 Task: Look for space in Igbo-Ora, Nigeria from 4th June, 2023 to 8th June, 2023 for 2 adults in price range Rs.8000 to Rs.16000. Place can be private room with 1 bedroom having 1 bed and 1 bathroom. Property type can be house, flat, guest house, hotel. Booking option can be shelf check-in. Required host language is English.
Action: Mouse moved to (431, 108)
Screenshot: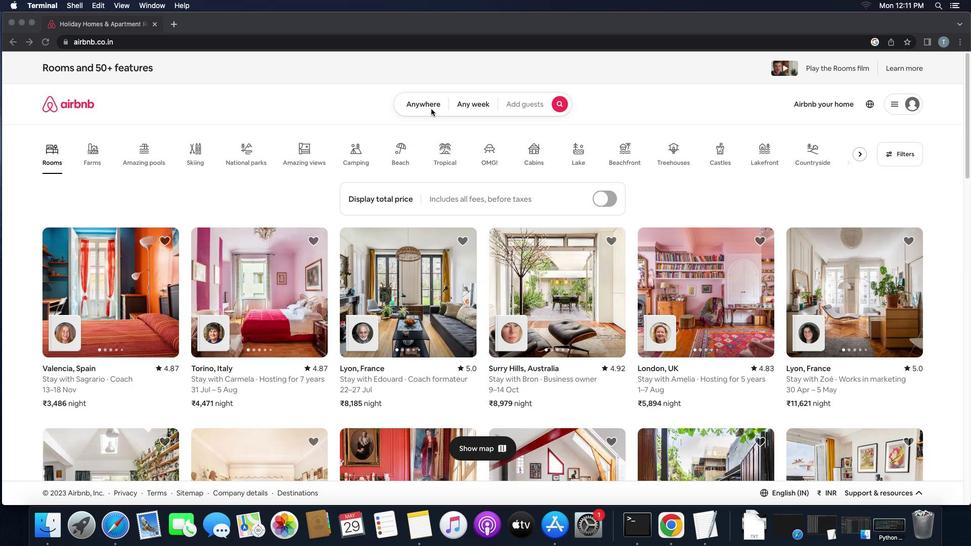 
Action: Mouse pressed left at (431, 108)
Screenshot: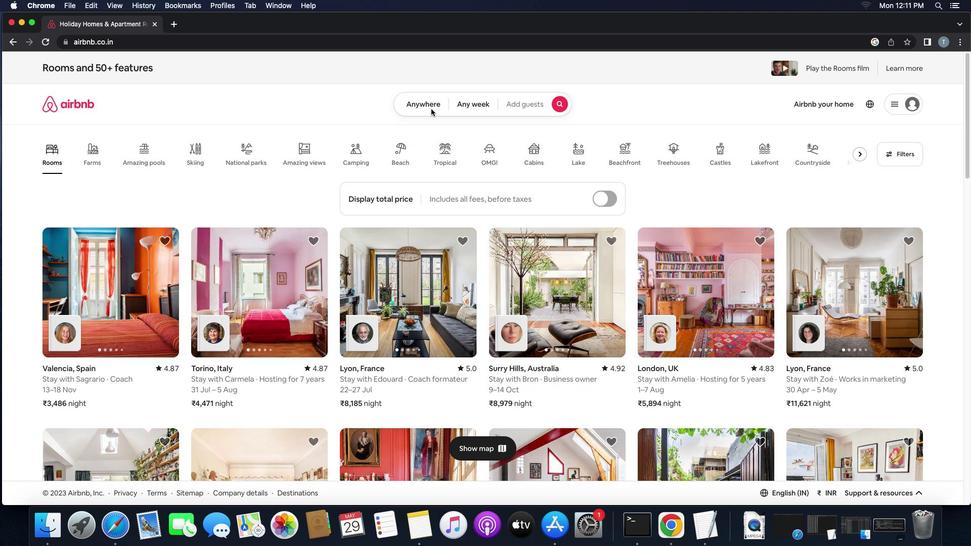 
Action: Mouse pressed left at (431, 108)
Screenshot: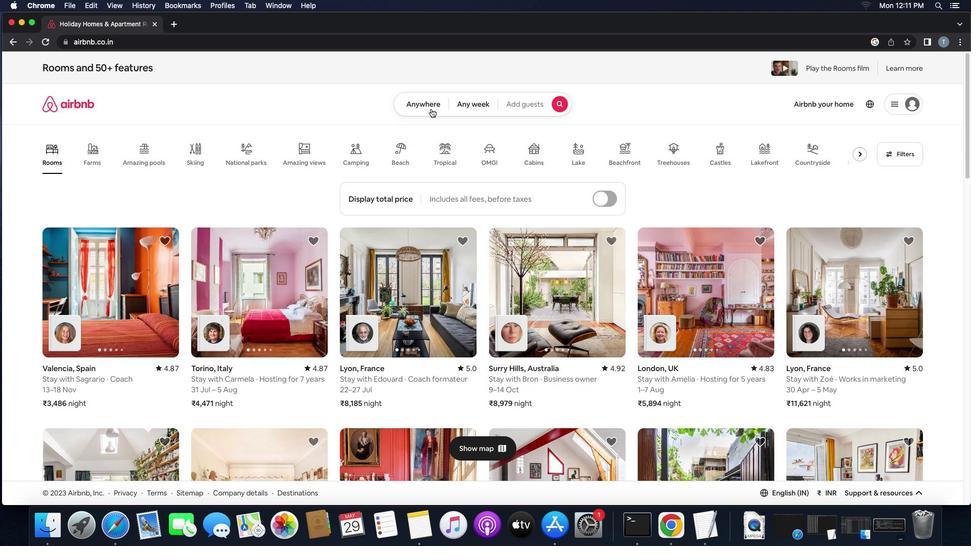 
Action: Mouse moved to (367, 146)
Screenshot: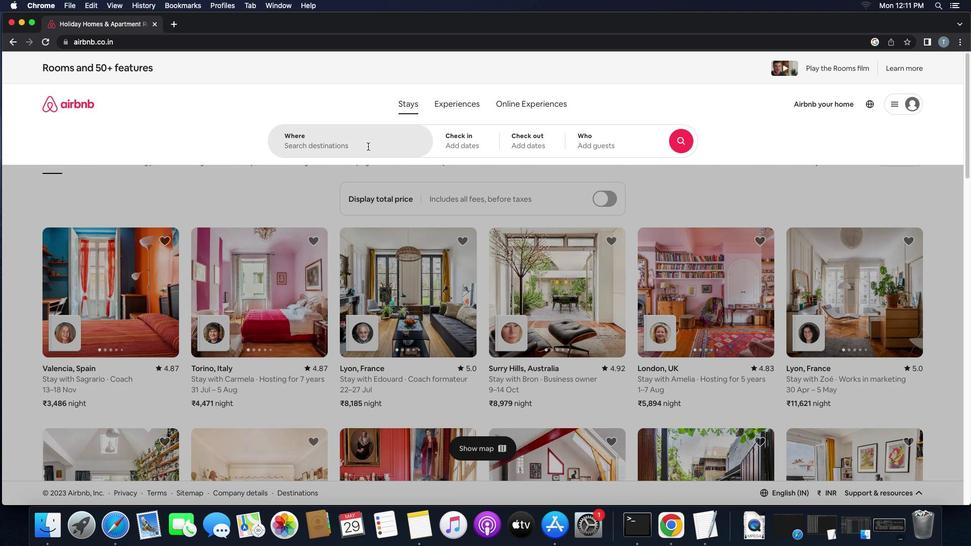 
Action: Mouse pressed left at (367, 146)
Screenshot: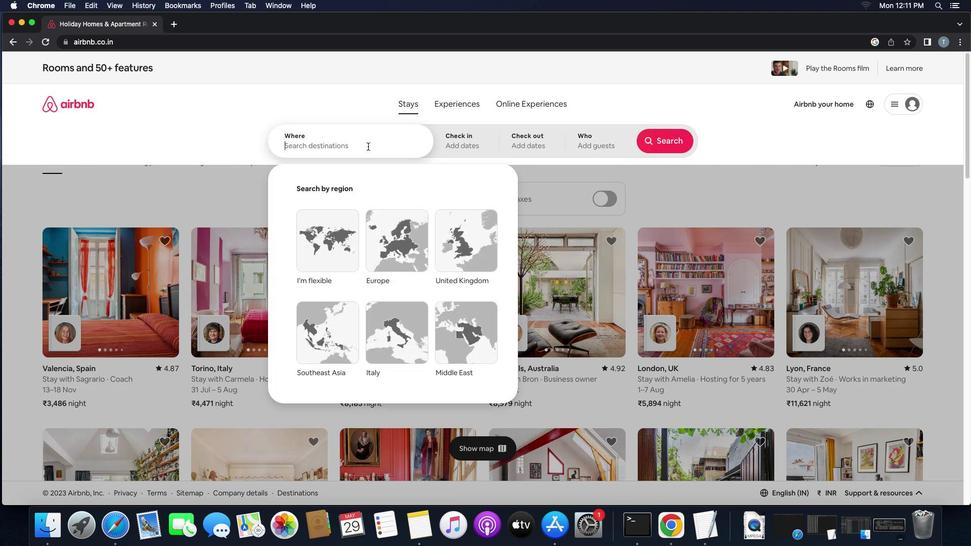 
Action: Key pressed 'i''g''b''o''-''o''r''a'
Screenshot: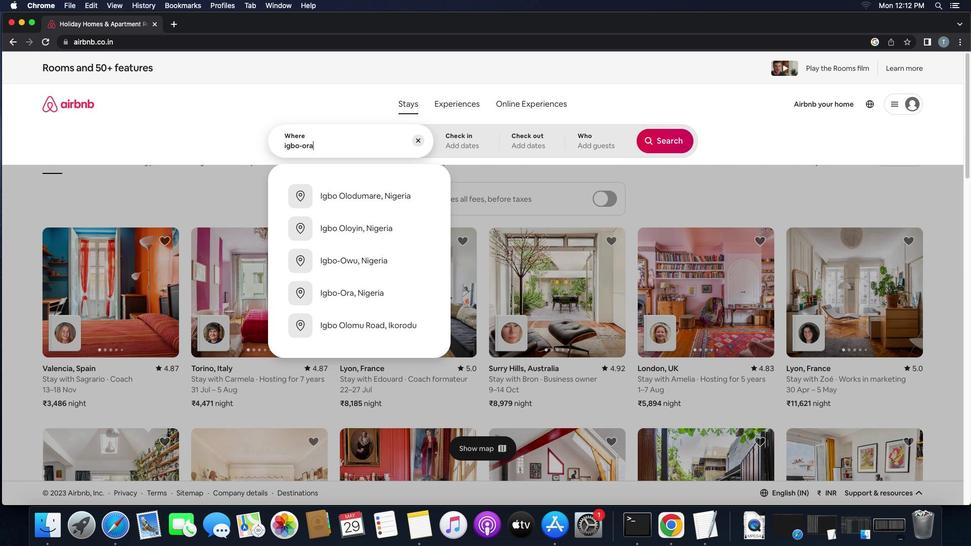
Action: Mouse moved to (335, 190)
Screenshot: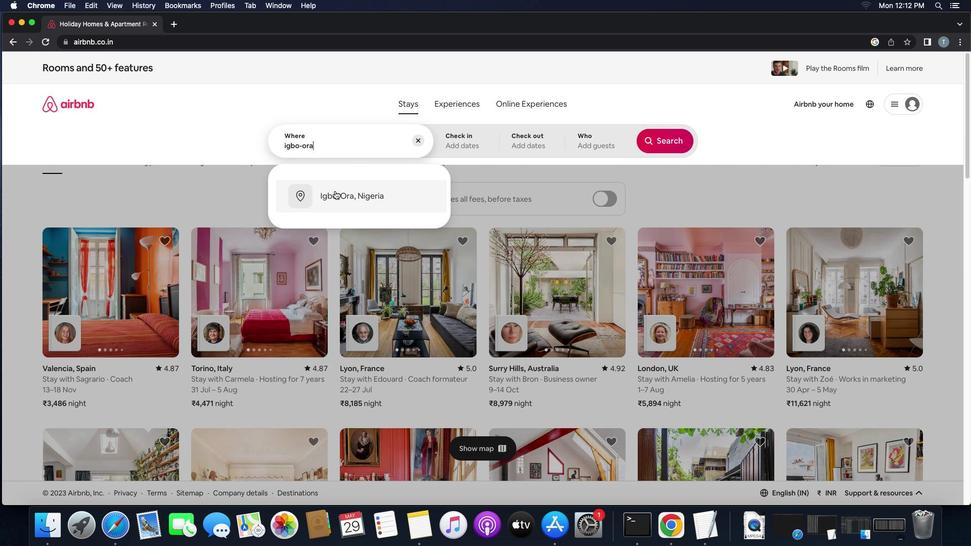 
Action: Mouse pressed left at (335, 190)
Screenshot: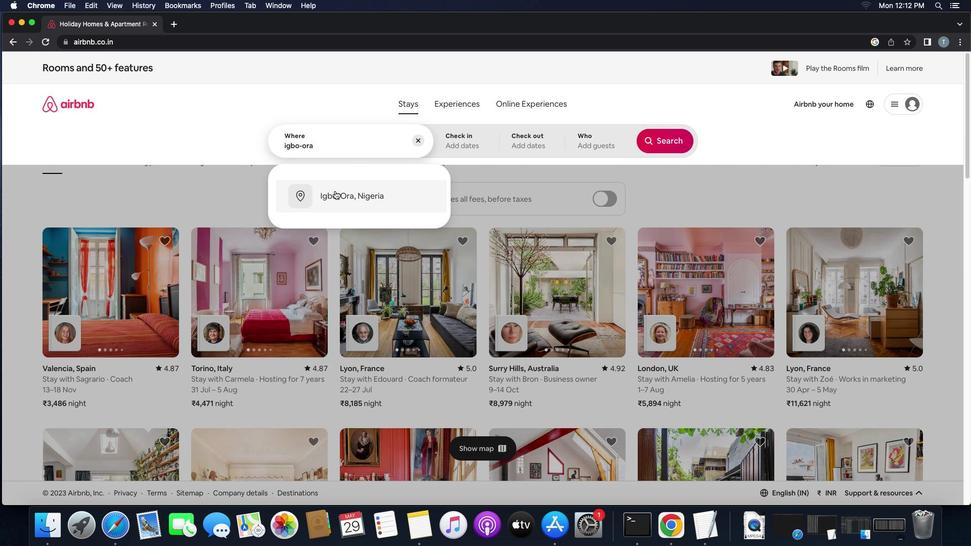 
Action: Mouse moved to (663, 223)
Screenshot: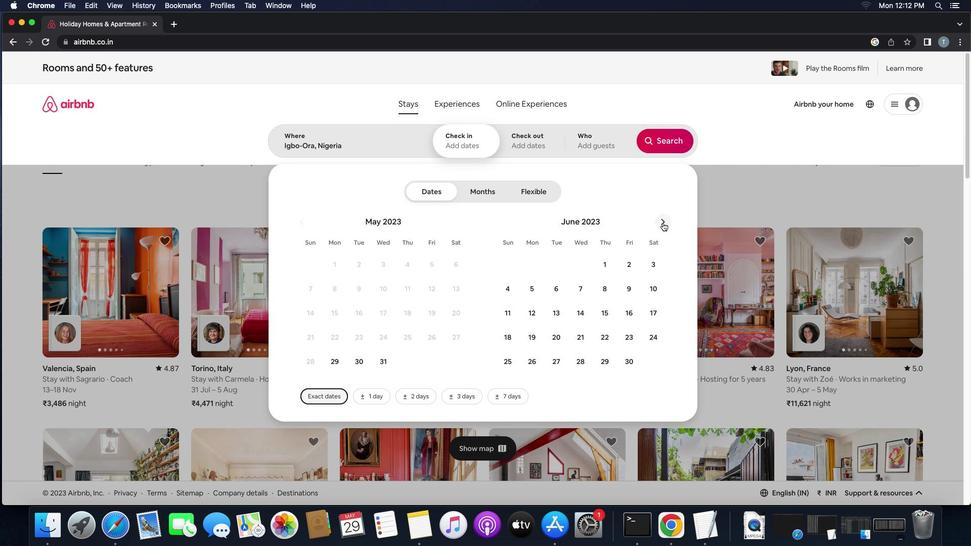 
Action: Mouse pressed left at (663, 223)
Screenshot: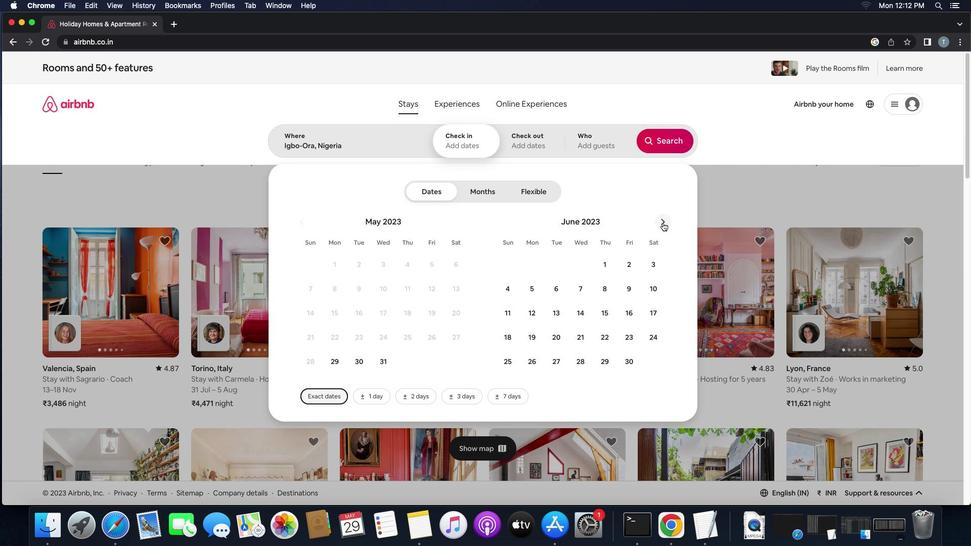 
Action: Mouse moved to (312, 287)
Screenshot: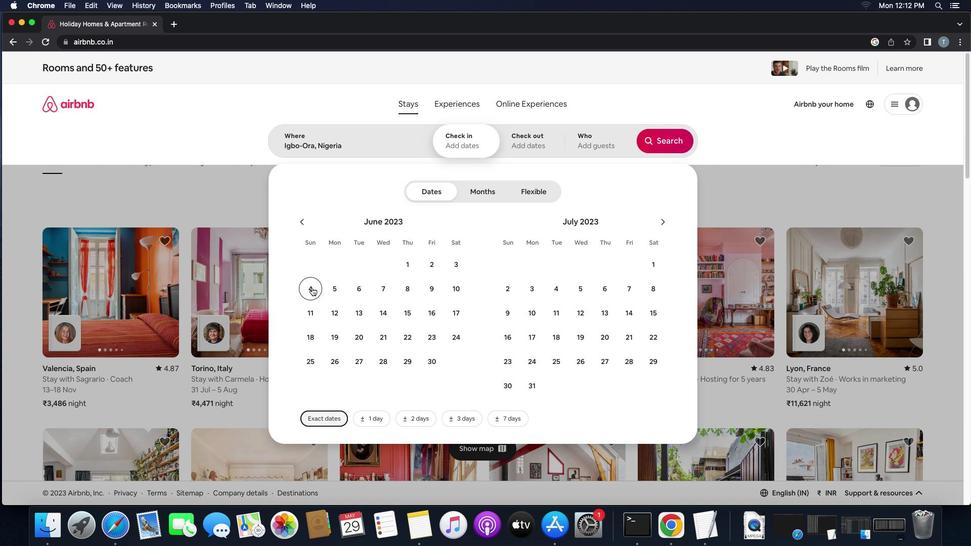 
Action: Mouse pressed left at (312, 287)
Screenshot: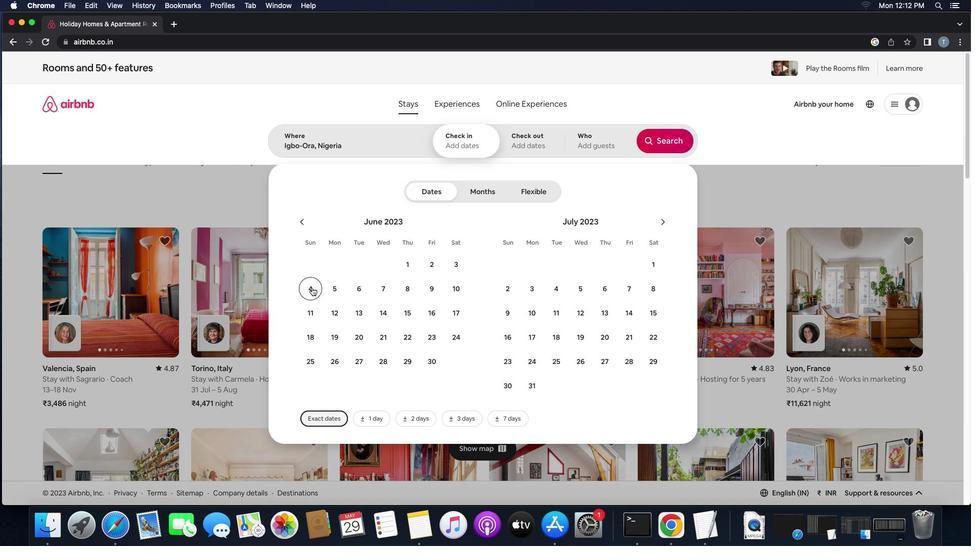 
Action: Mouse moved to (414, 286)
Screenshot: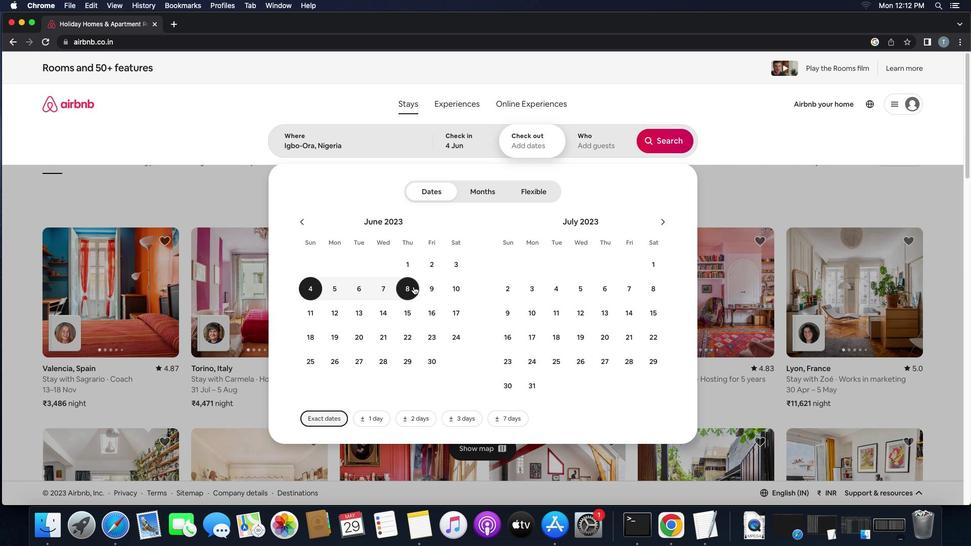 
Action: Mouse pressed left at (414, 286)
Screenshot: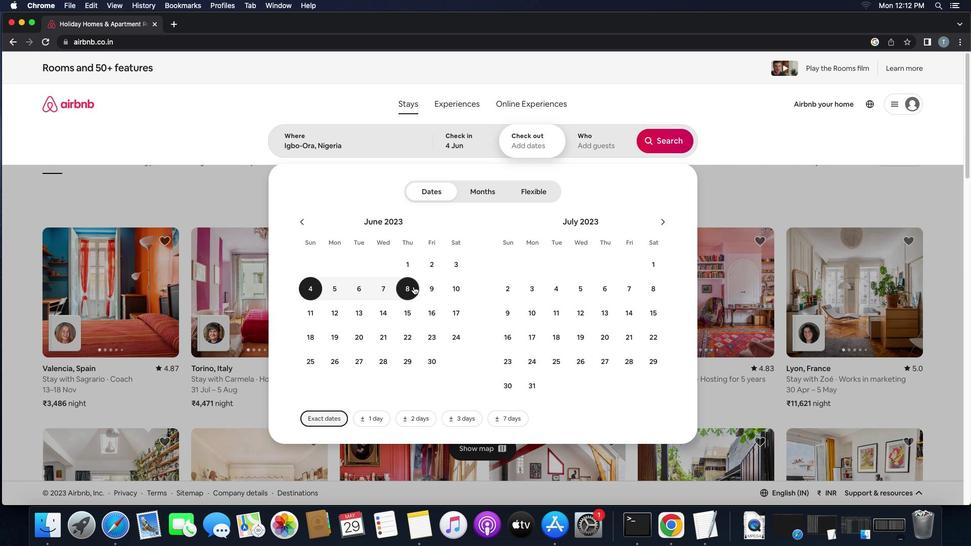 
Action: Mouse moved to (579, 150)
Screenshot: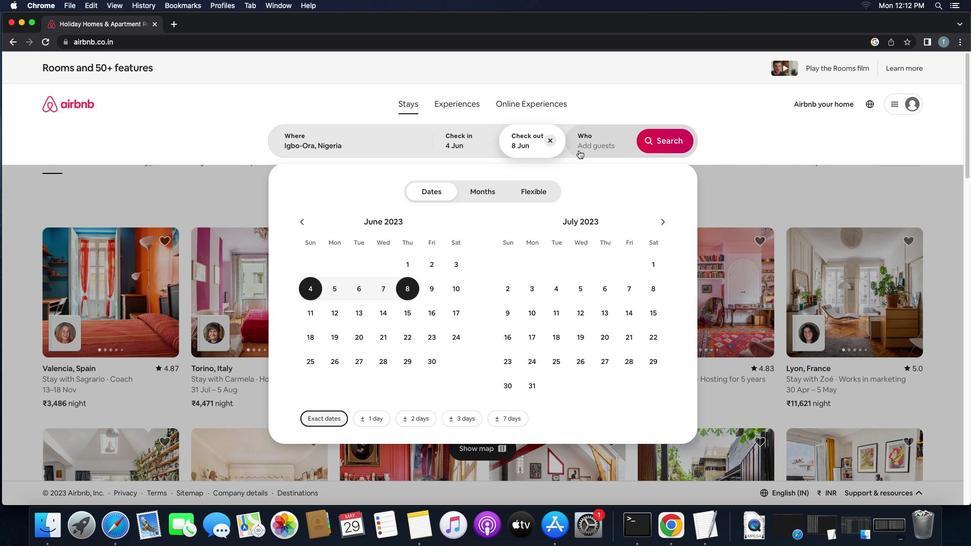 
Action: Mouse pressed left at (579, 150)
Screenshot: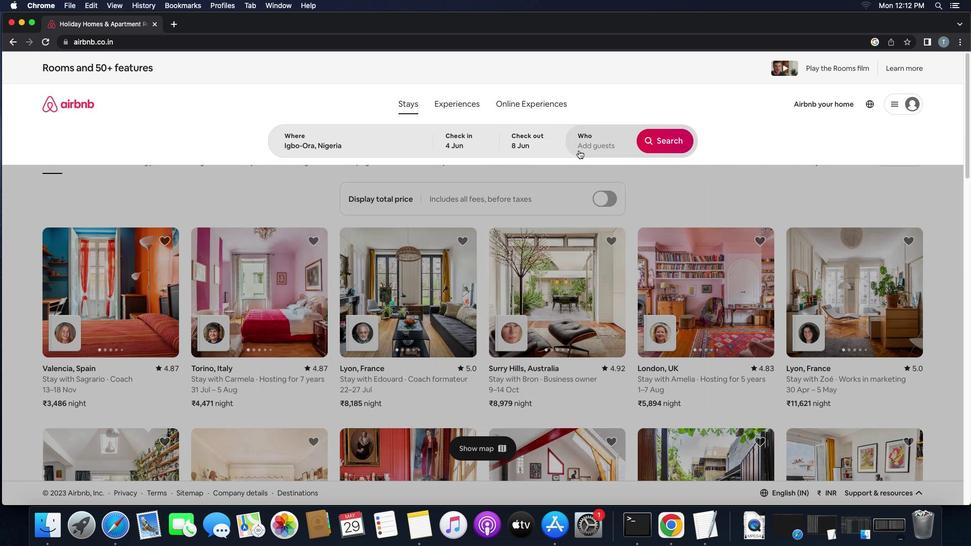 
Action: Mouse moved to (671, 192)
Screenshot: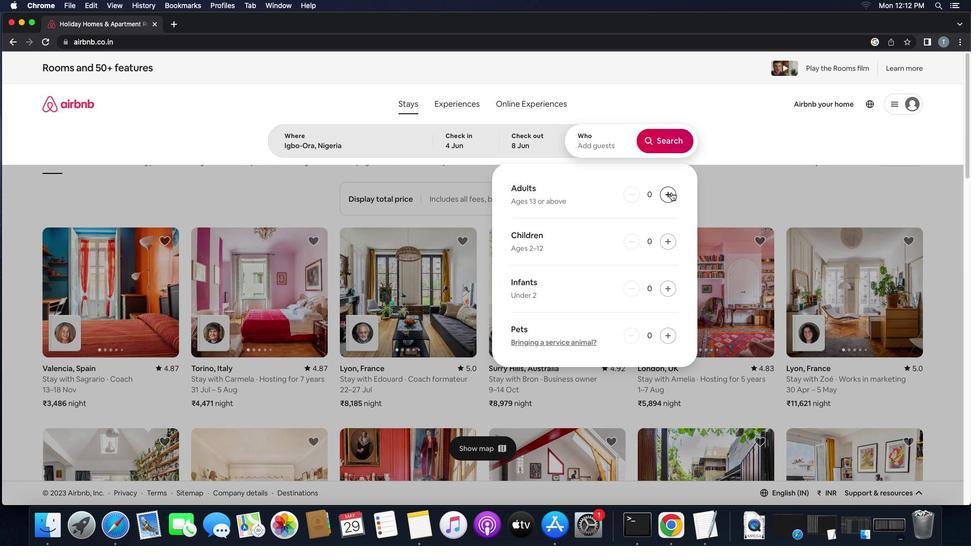 
Action: Mouse pressed left at (671, 192)
Screenshot: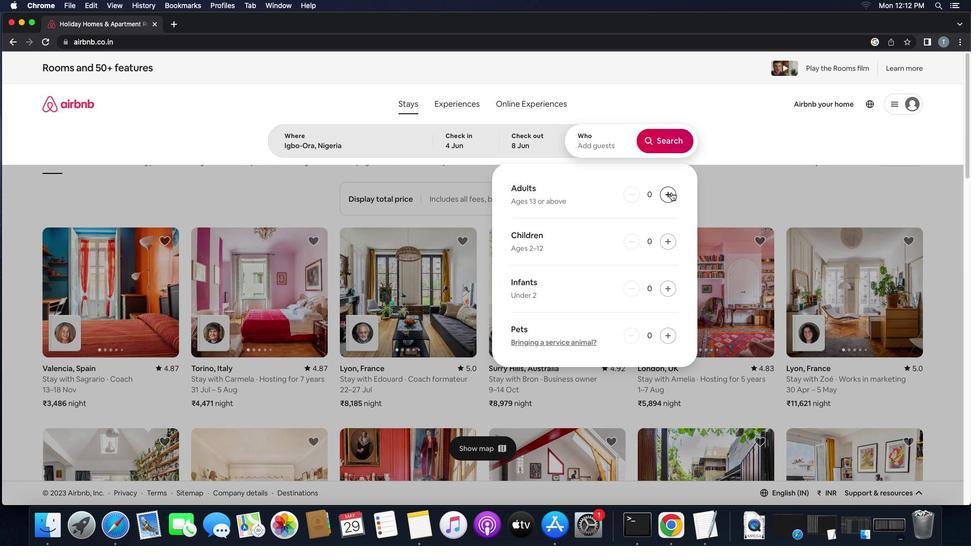 
Action: Mouse pressed left at (671, 192)
Screenshot: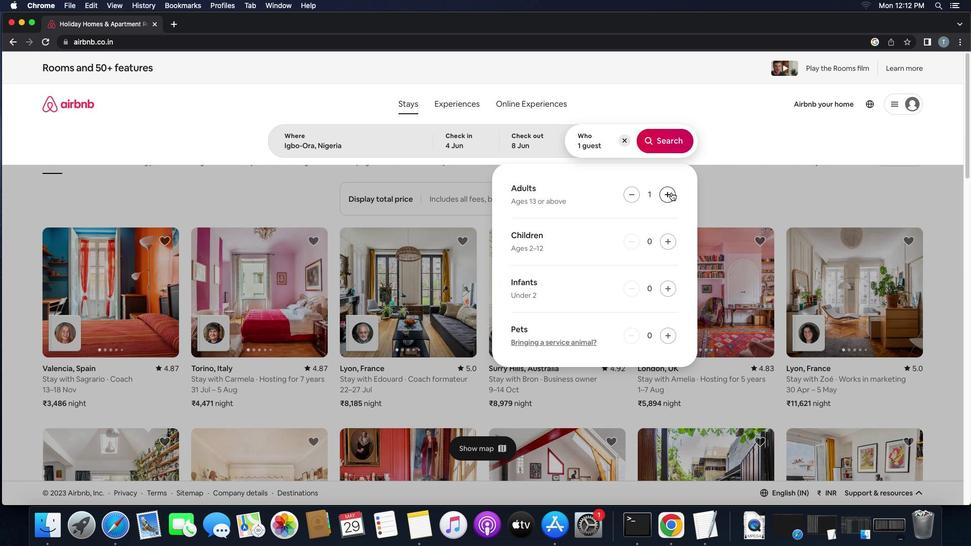 
Action: Mouse moved to (678, 141)
Screenshot: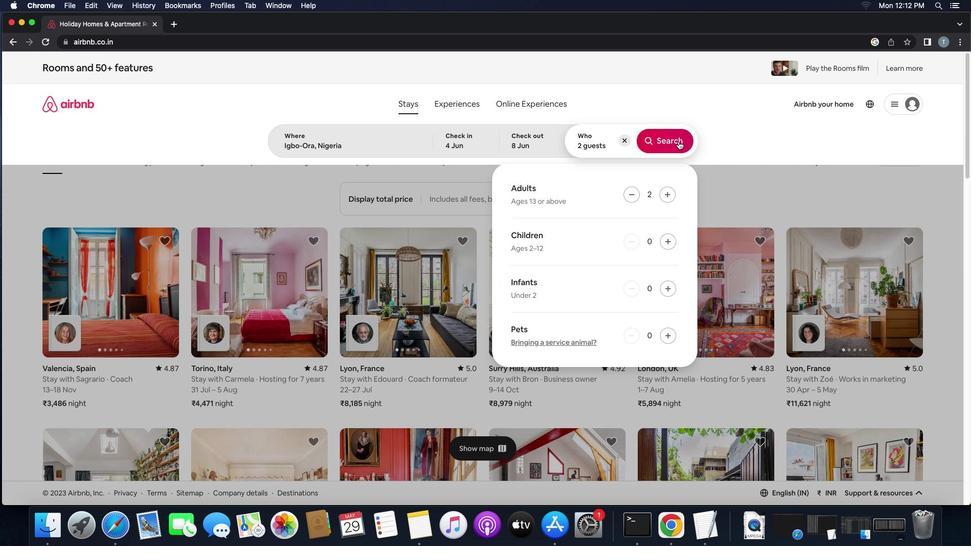
Action: Mouse pressed left at (678, 141)
Screenshot: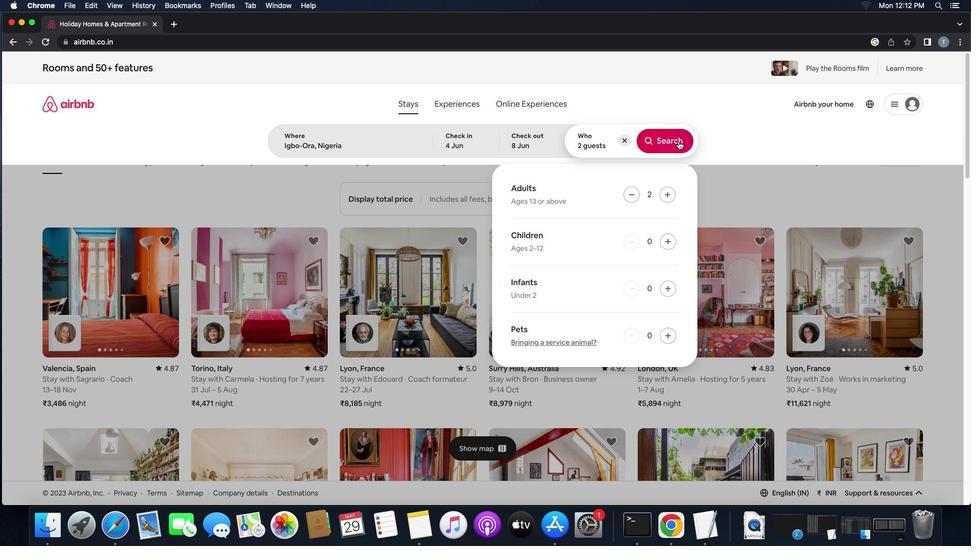 
Action: Mouse moved to (934, 112)
Screenshot: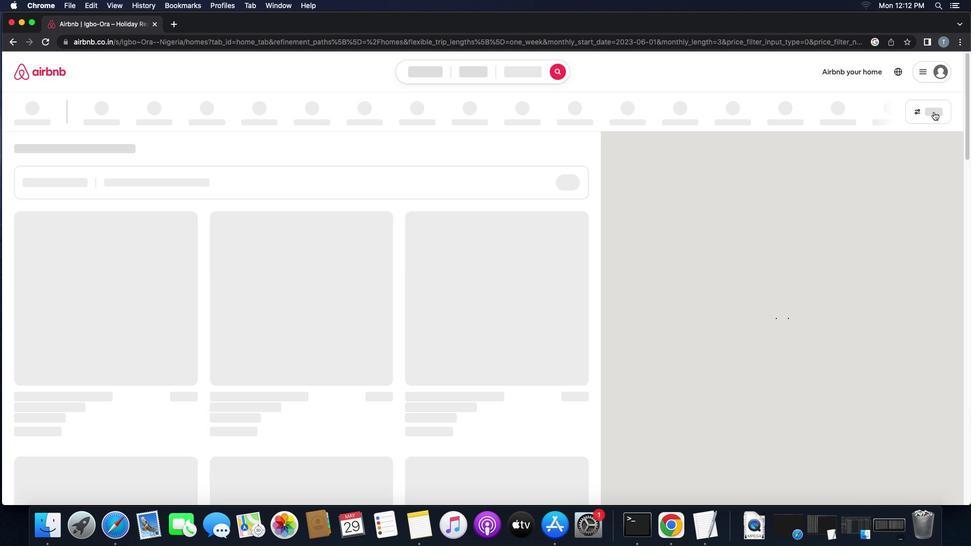 
Action: Mouse pressed left at (934, 112)
Screenshot: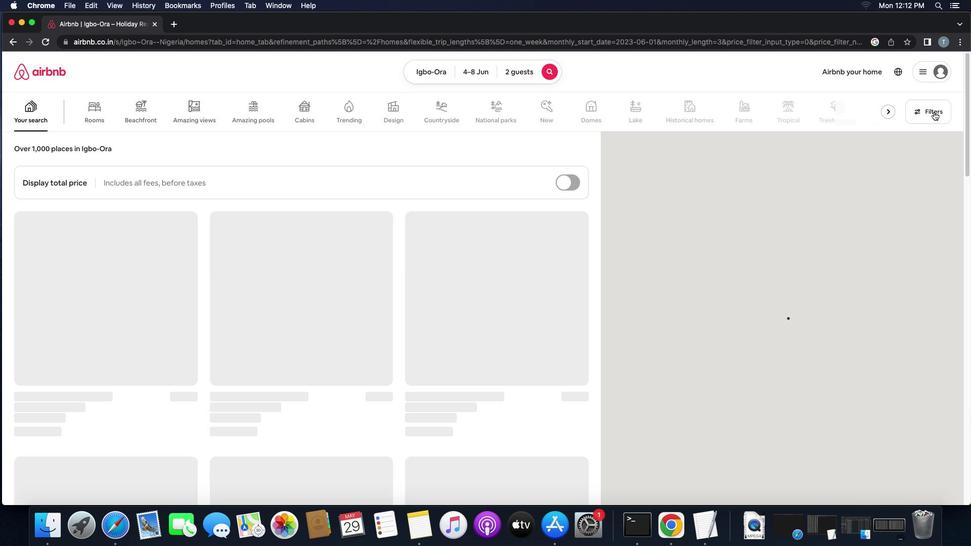 
Action: Mouse moved to (370, 233)
Screenshot: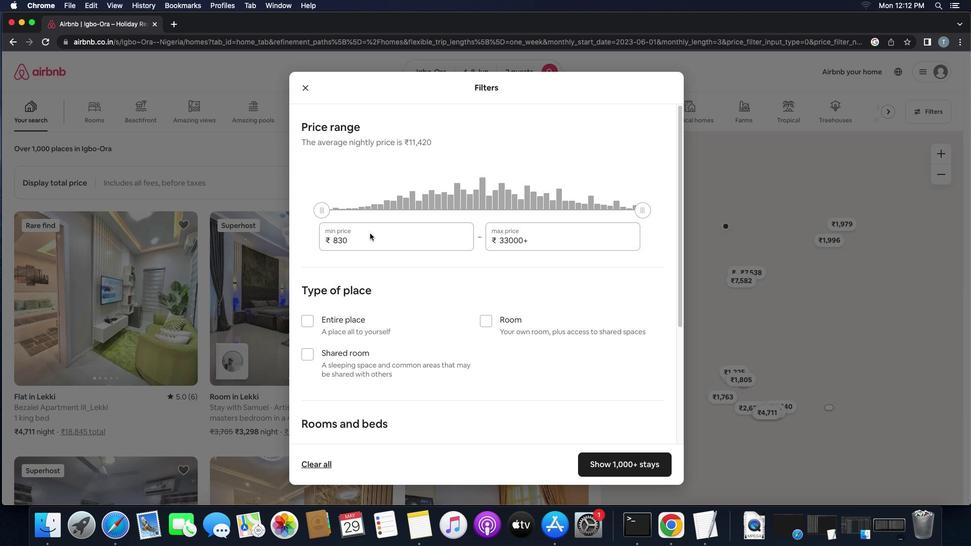 
Action: Mouse pressed left at (370, 233)
Screenshot: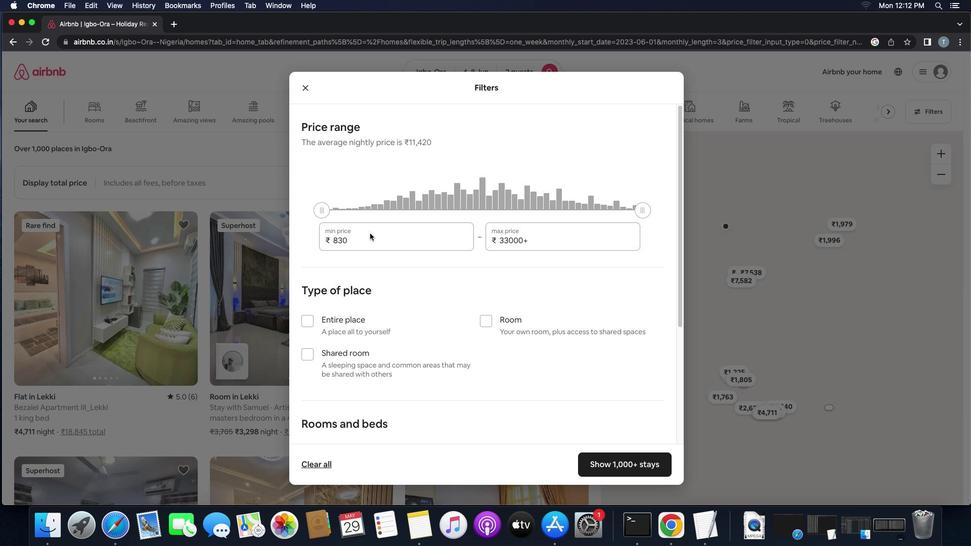 
Action: Mouse pressed left at (370, 233)
Screenshot: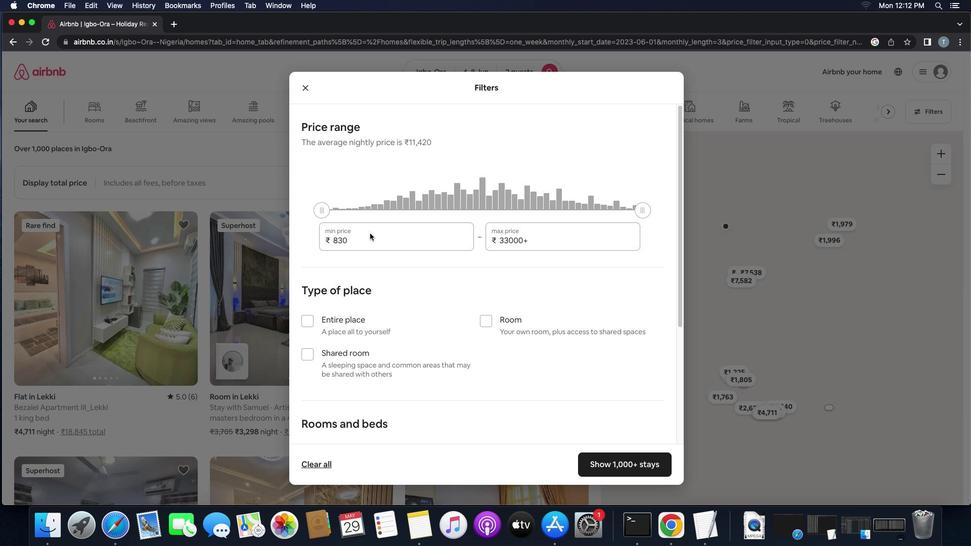 
Action: Mouse moved to (380, 233)
Screenshot: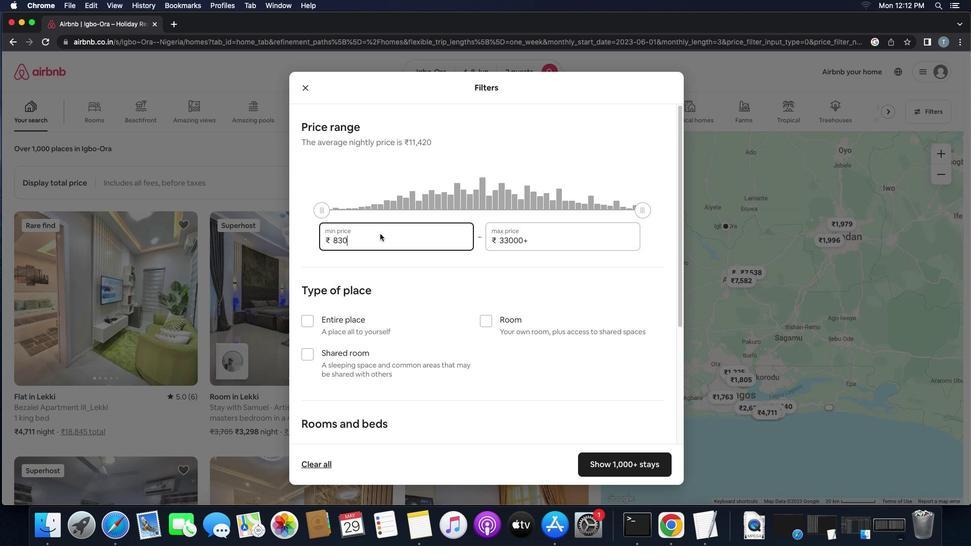 
Action: Key pressed Key.backspaceKey.backspaceKey.backspaceKey.backspace'8''0''0''0'
Screenshot: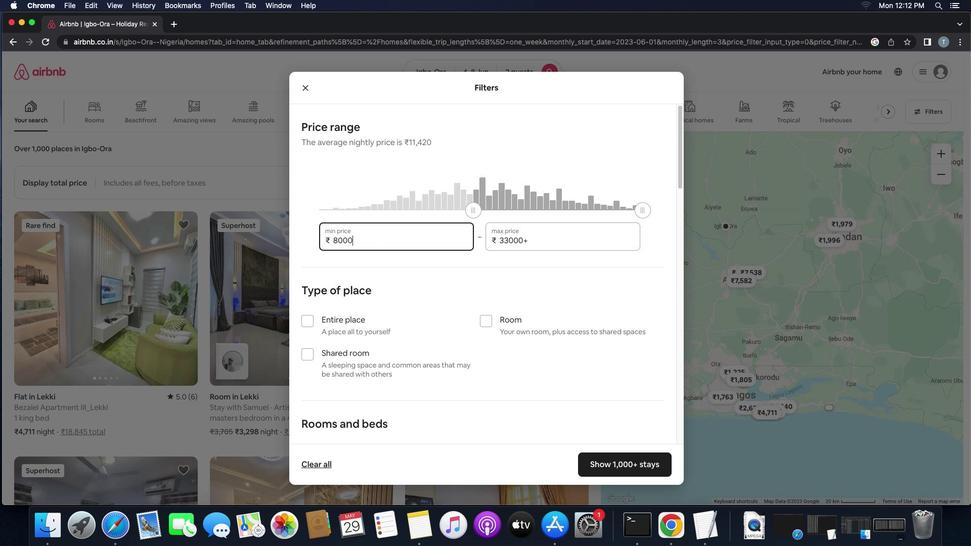 
Action: Mouse moved to (548, 244)
Screenshot: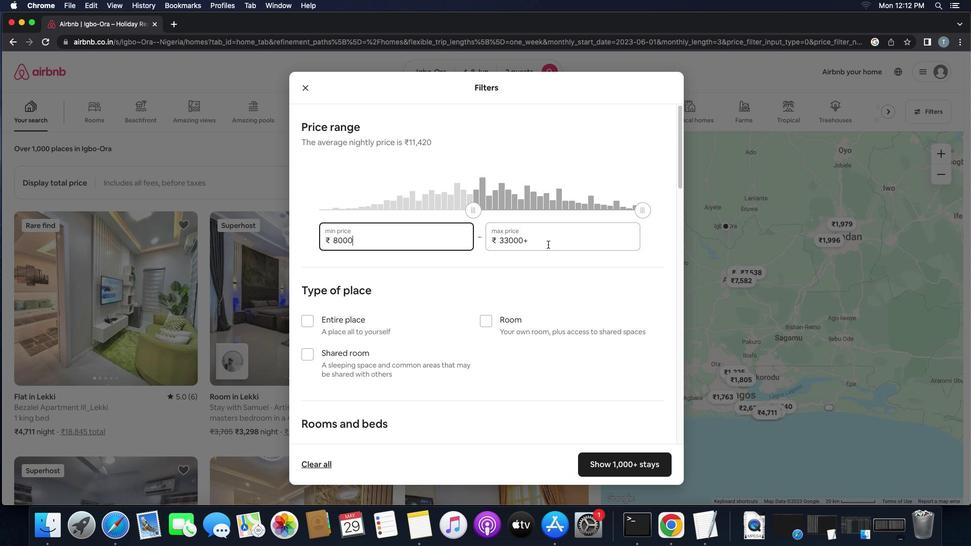 
Action: Mouse pressed left at (548, 244)
Screenshot: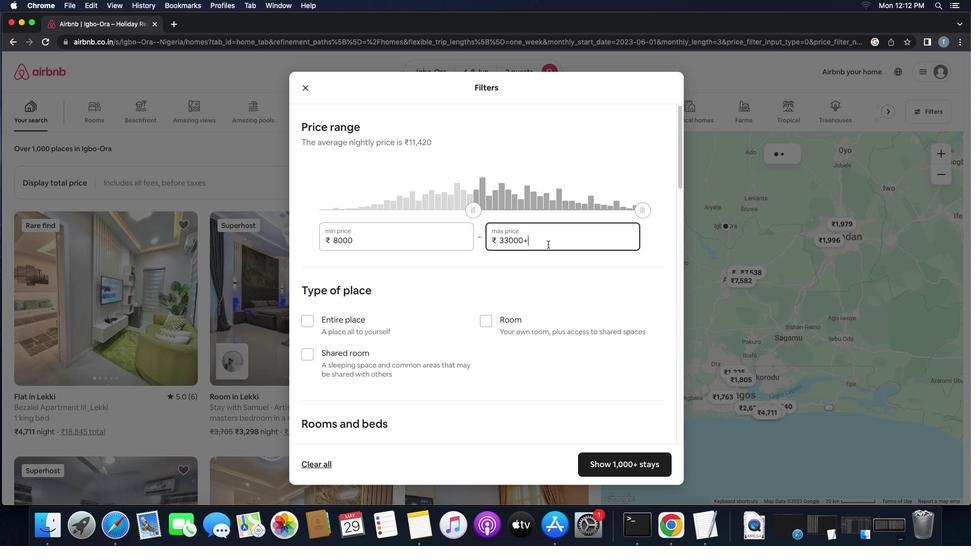 
Action: Key pressed Key.backspaceKey.backspaceKey.backspaceKey.backspaceKey.backspaceKey.backspace'1'
Screenshot: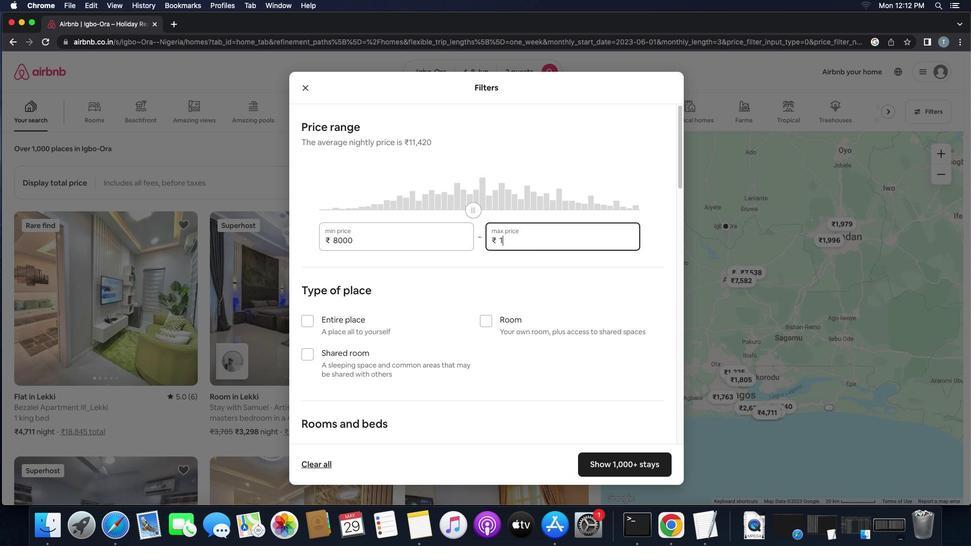 
Action: Mouse moved to (577, 229)
Screenshot: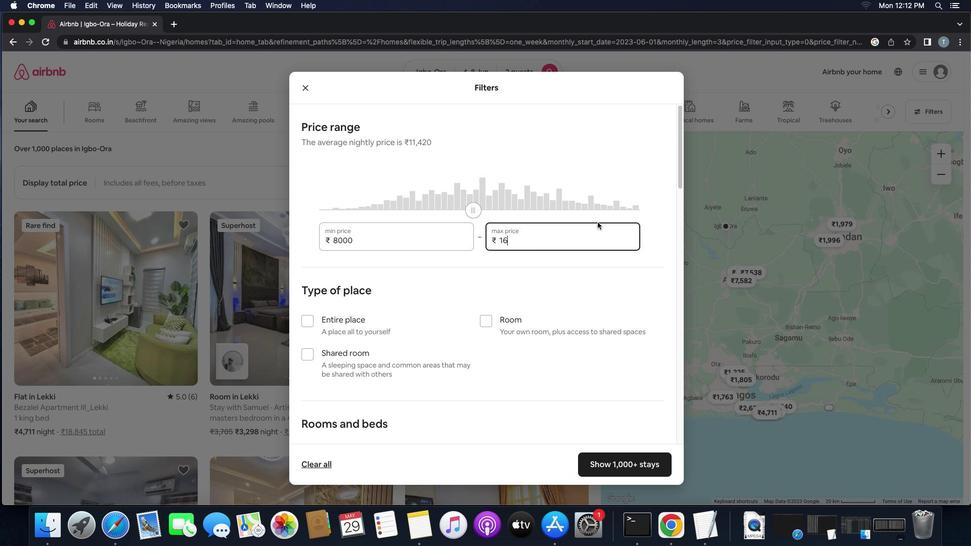 
Action: Key pressed '6'
Screenshot: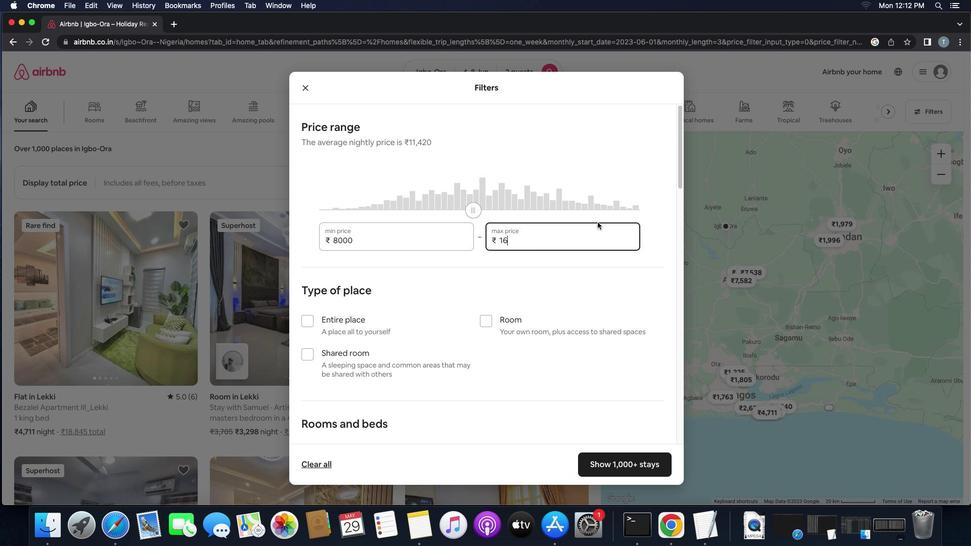 
Action: Mouse moved to (597, 222)
Screenshot: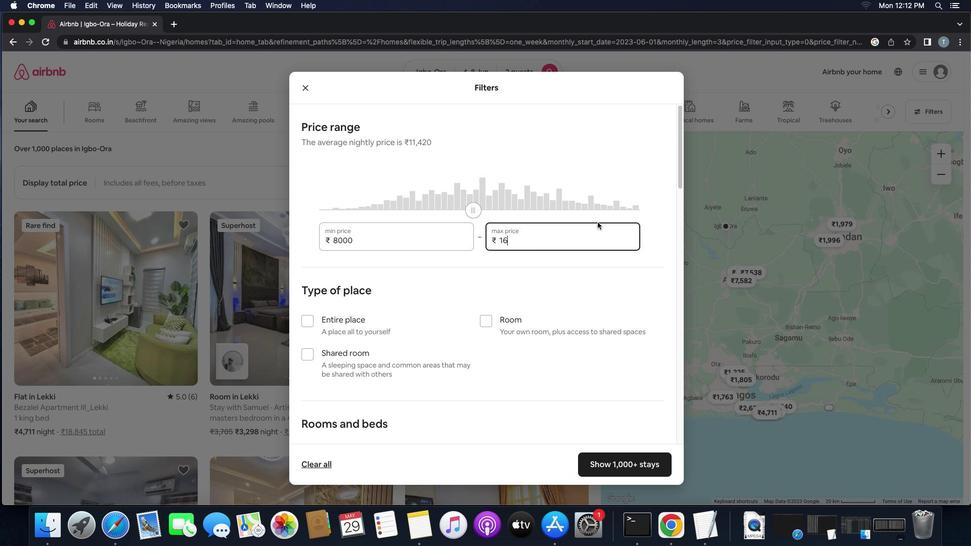 
Action: Key pressed '0''0''0'
Screenshot: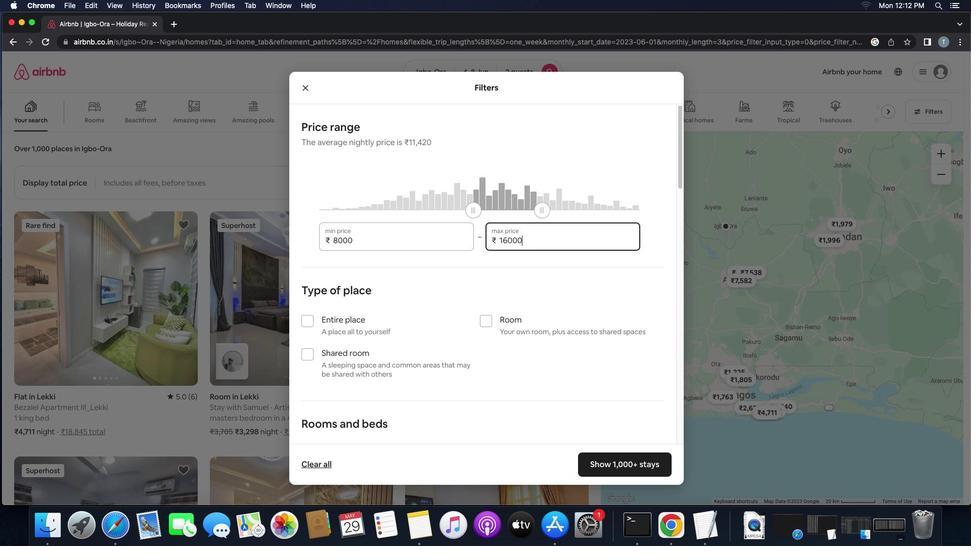 
Action: Mouse moved to (486, 321)
Screenshot: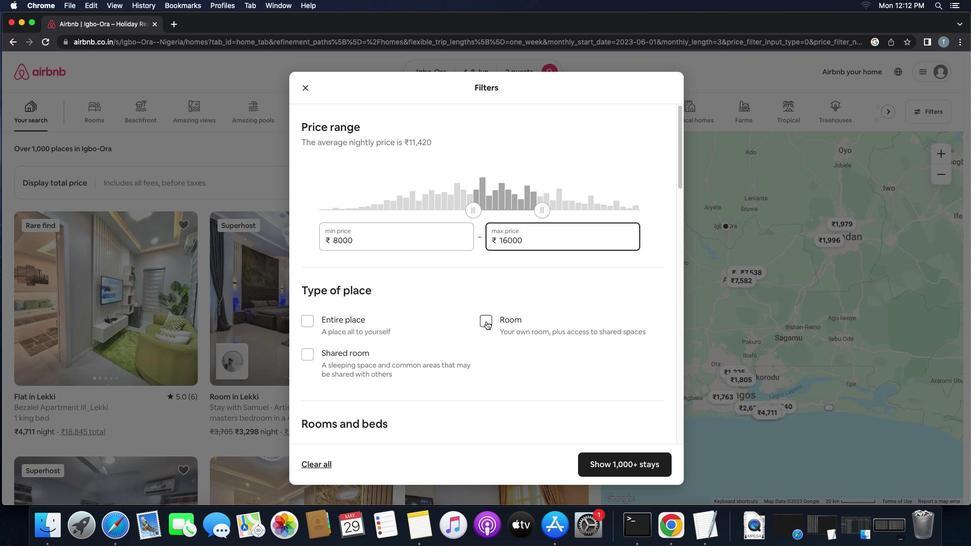 
Action: Mouse pressed left at (486, 321)
Screenshot: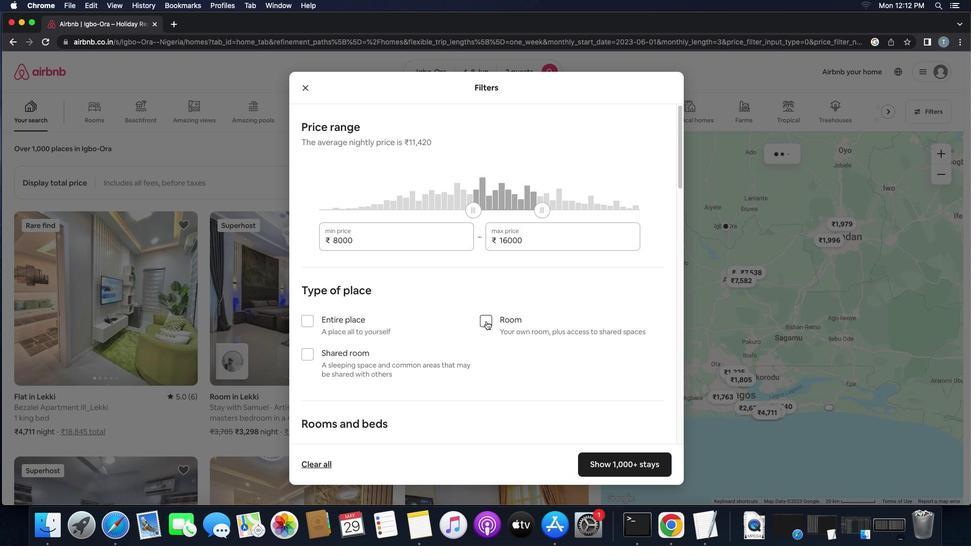 
Action: Mouse moved to (482, 367)
Screenshot: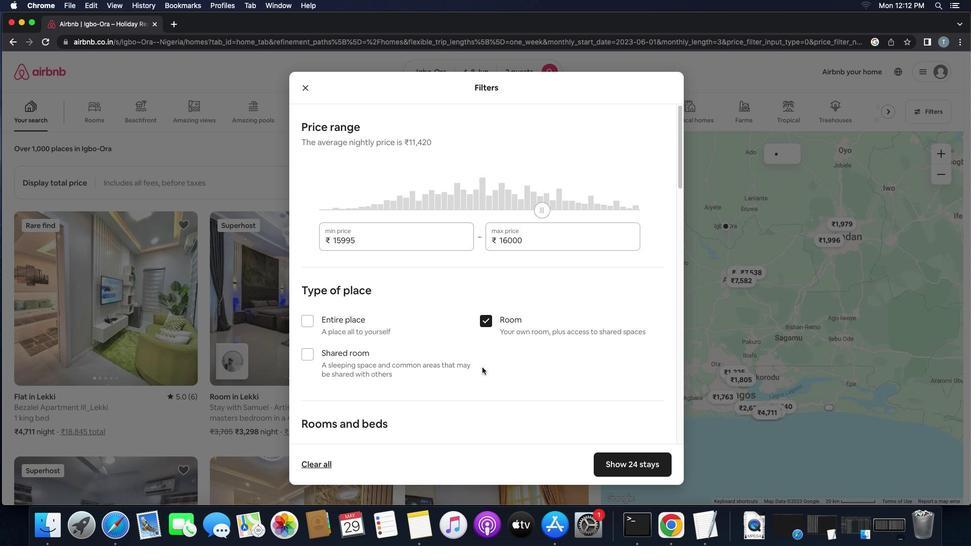 
Action: Mouse scrolled (482, 367) with delta (0, 0)
Screenshot: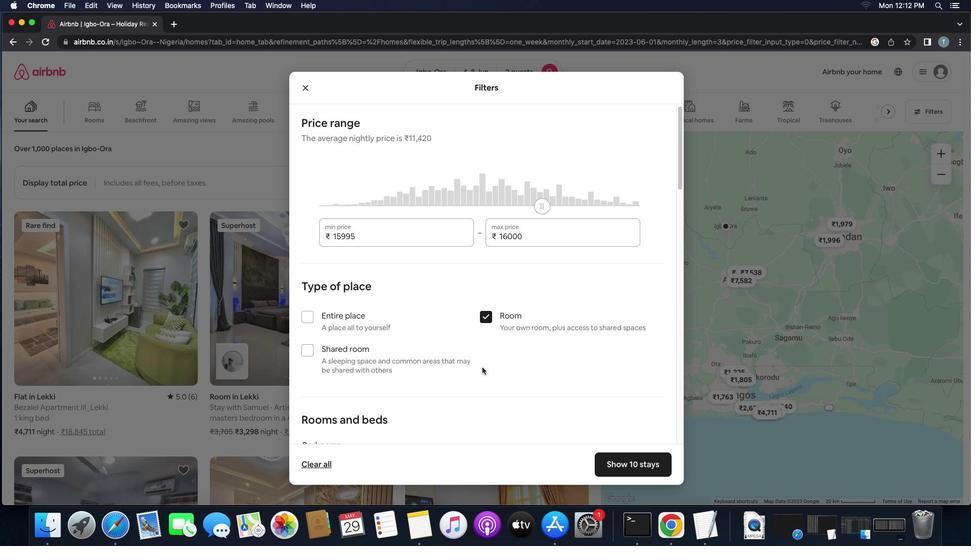 
Action: Mouse scrolled (482, 367) with delta (0, 0)
Screenshot: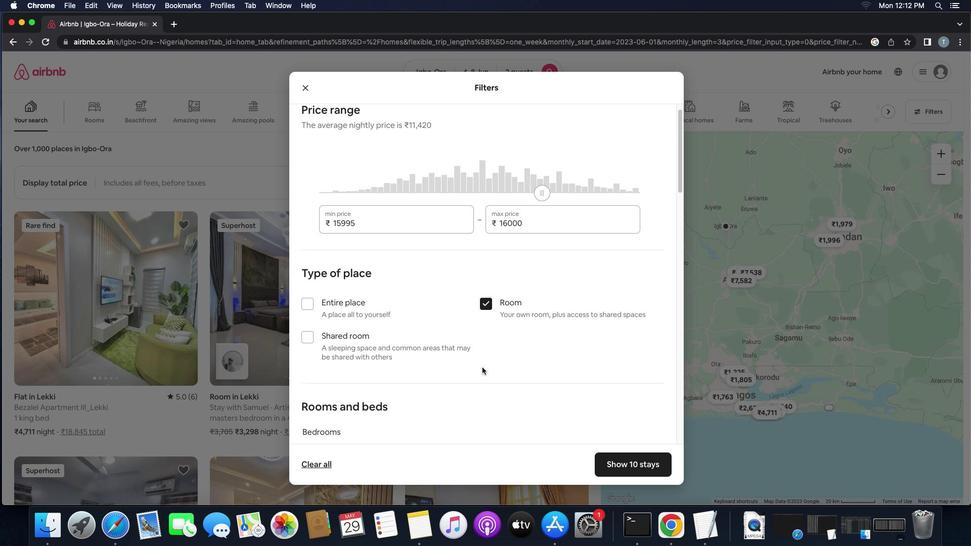 
Action: Mouse scrolled (482, 367) with delta (0, -1)
Screenshot: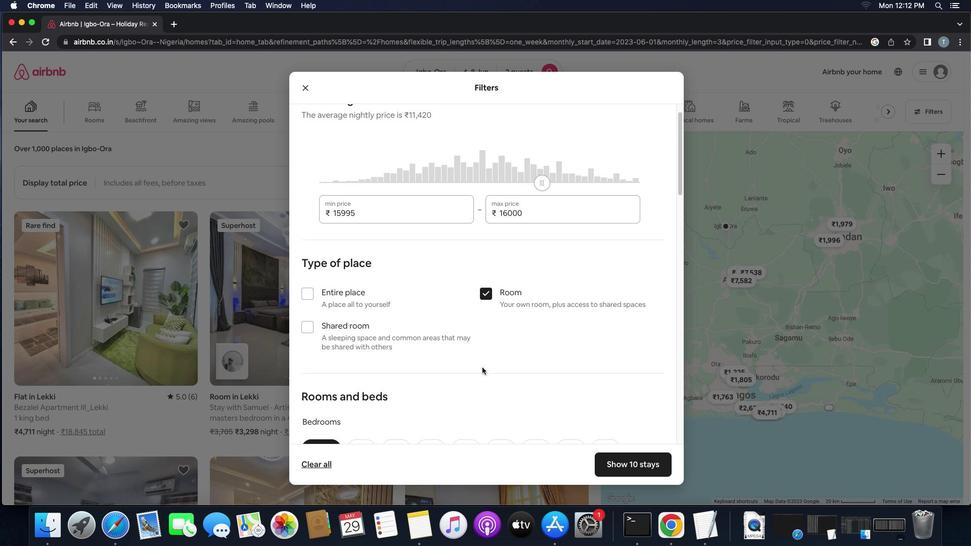 
Action: Mouse scrolled (482, 367) with delta (0, -1)
Screenshot: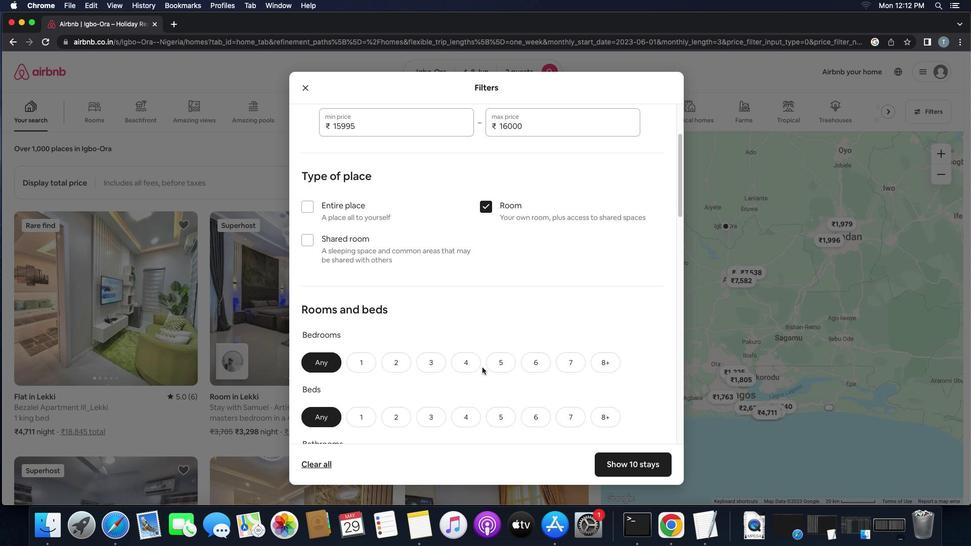 
Action: Mouse scrolled (482, 367) with delta (0, 0)
Screenshot: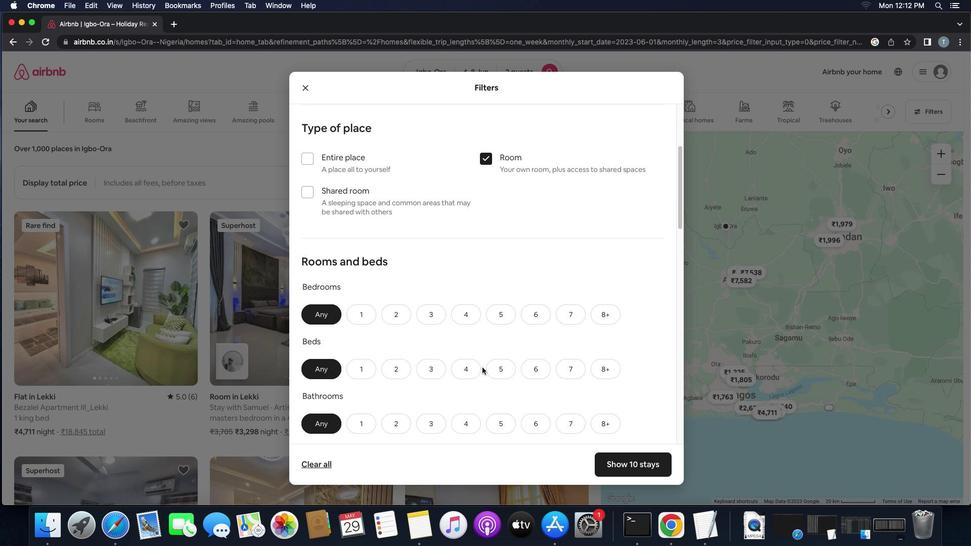 
Action: Mouse scrolled (482, 367) with delta (0, 0)
Screenshot: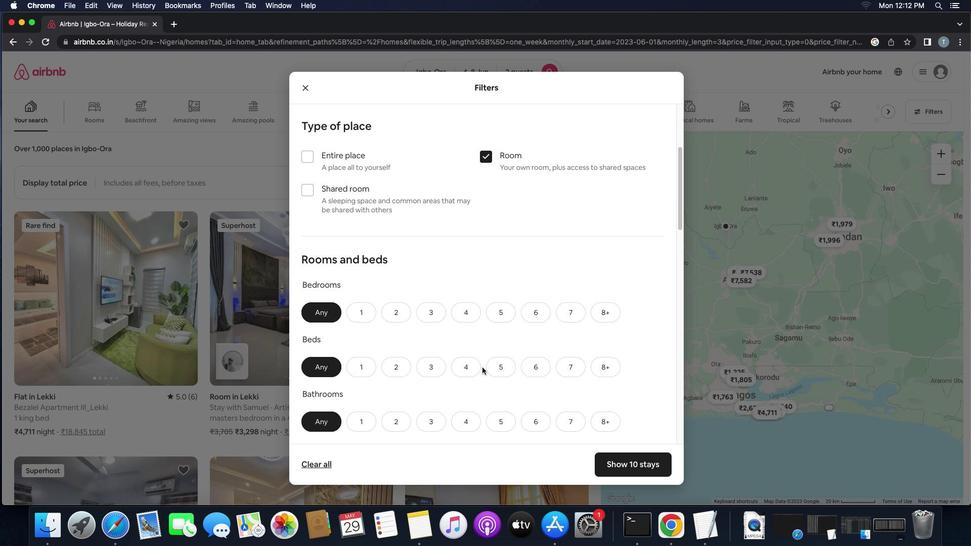 
Action: Mouse scrolled (482, 367) with delta (0, 0)
Screenshot: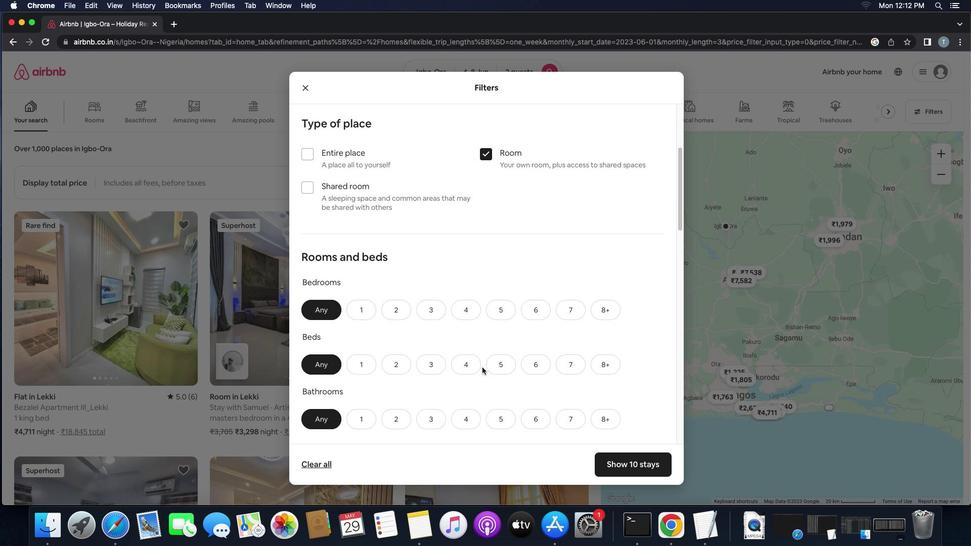 
Action: Mouse scrolled (482, 367) with delta (0, 0)
Screenshot: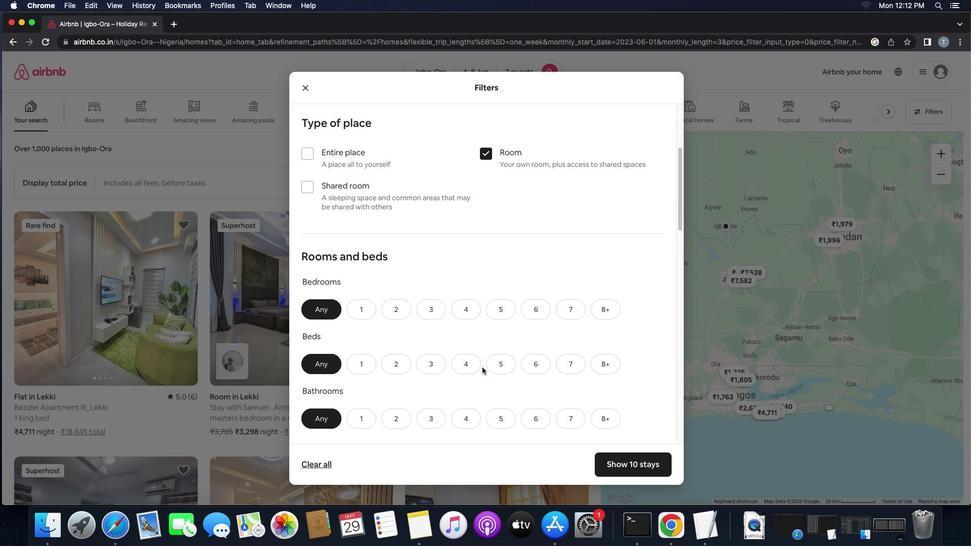 
Action: Mouse moved to (362, 304)
Screenshot: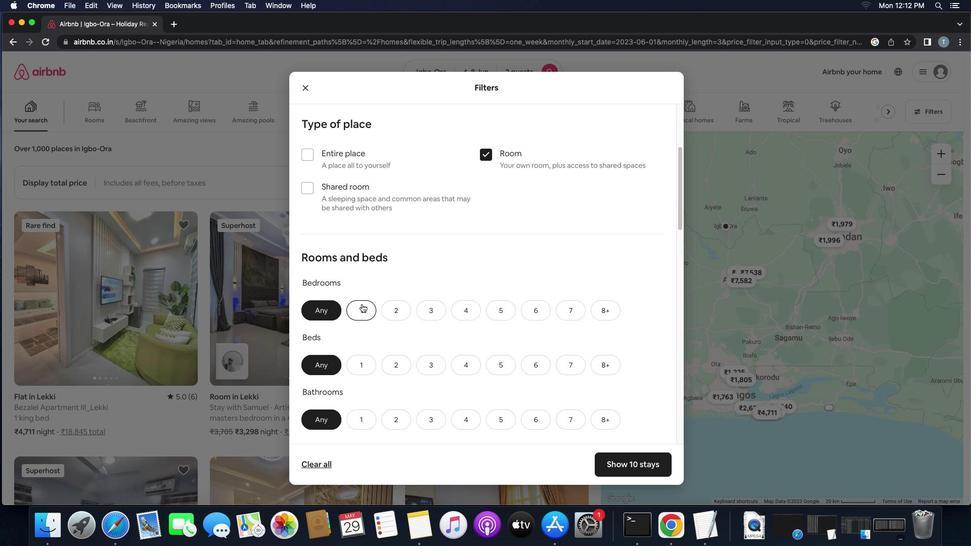 
Action: Mouse pressed left at (362, 304)
Screenshot: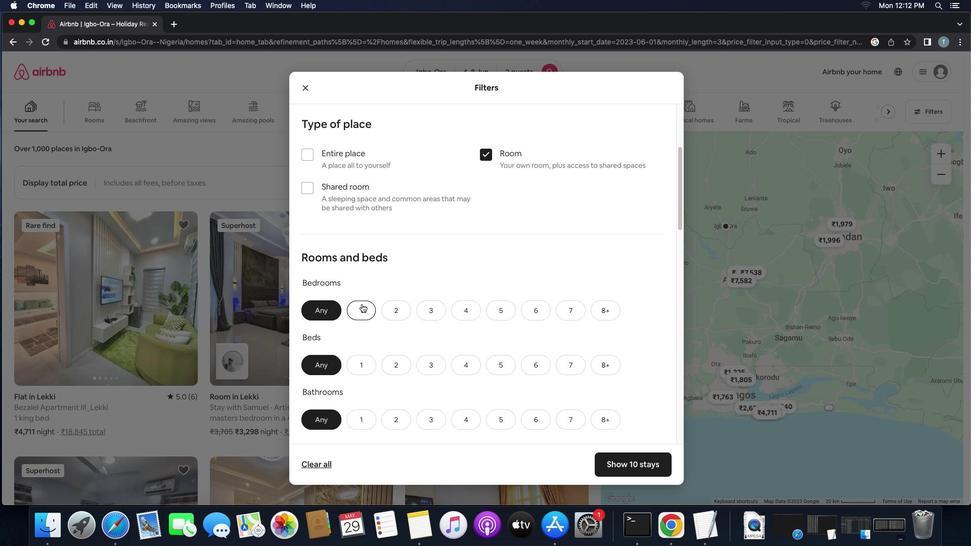 
Action: Mouse moved to (361, 371)
Screenshot: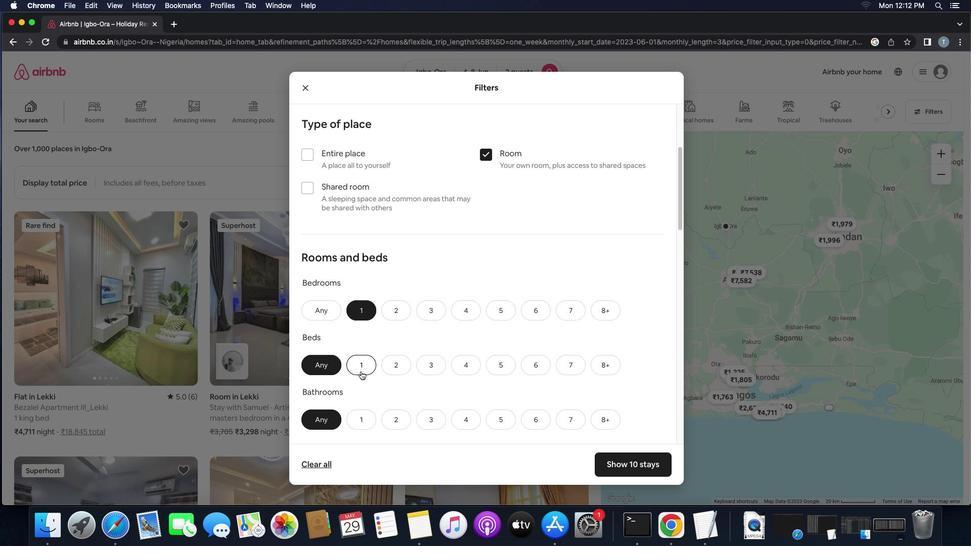 
Action: Mouse pressed left at (361, 371)
Screenshot: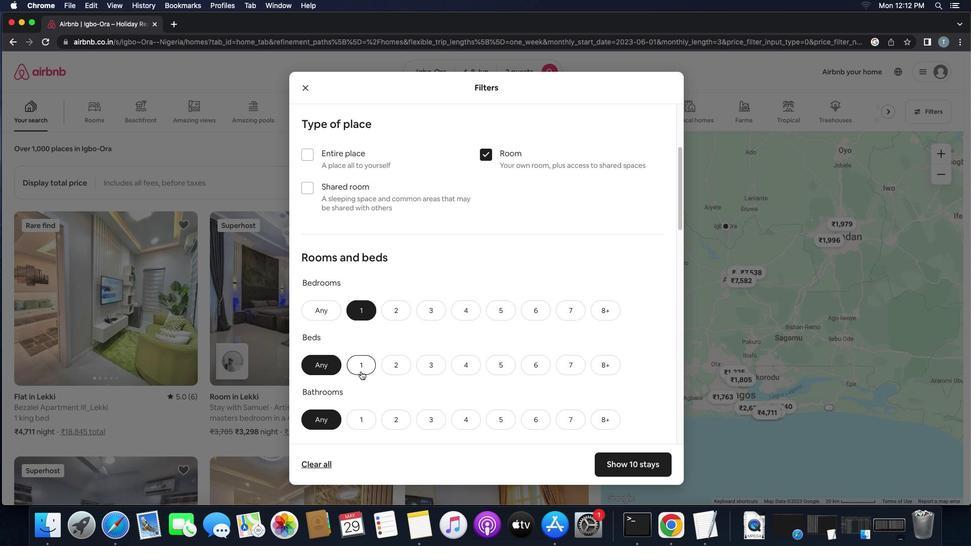 
Action: Mouse moved to (370, 370)
Screenshot: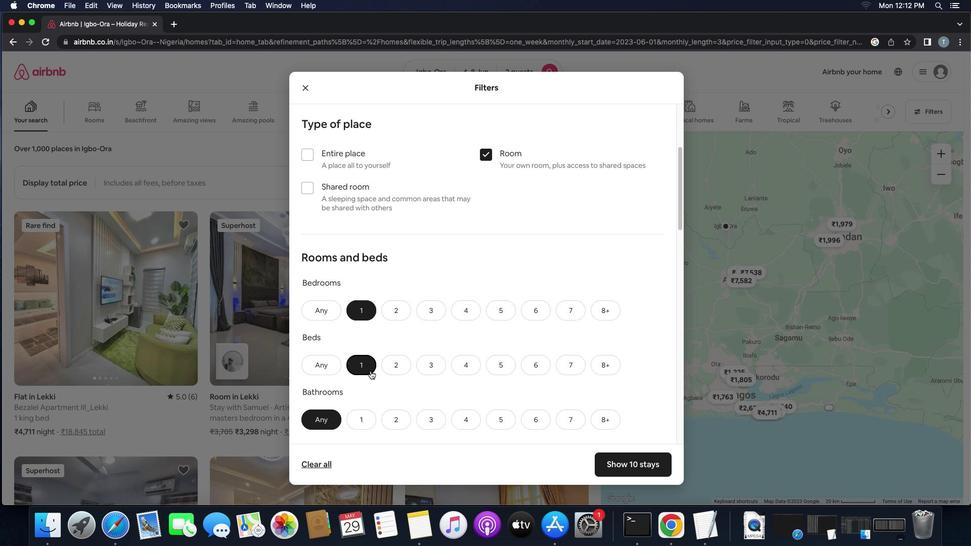 
Action: Mouse scrolled (370, 370) with delta (0, 0)
Screenshot: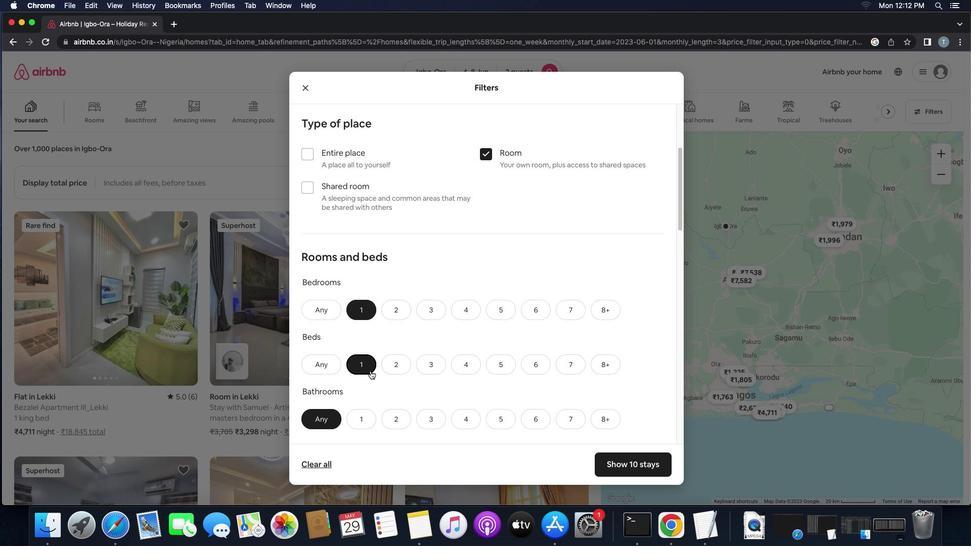 
Action: Mouse moved to (370, 370)
Screenshot: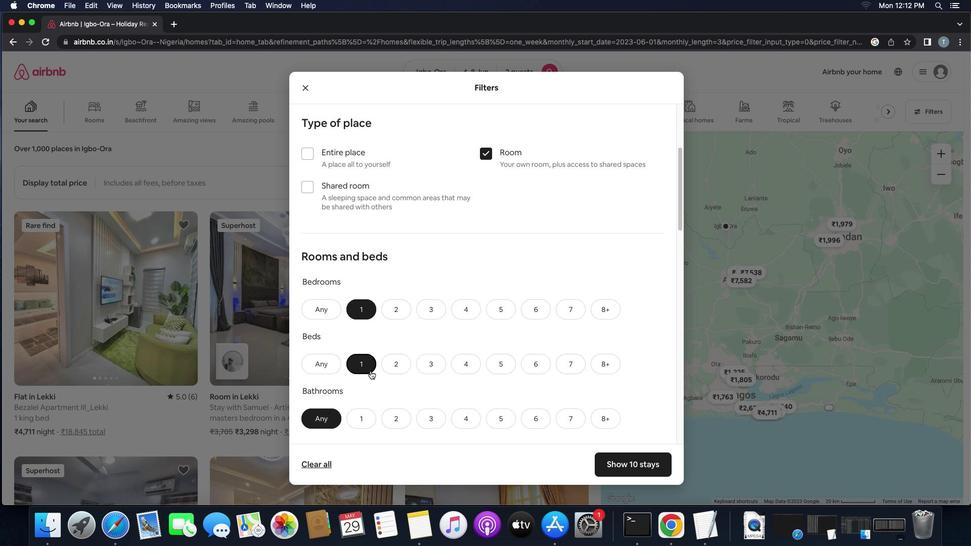 
Action: Mouse scrolled (370, 370) with delta (0, 0)
Screenshot: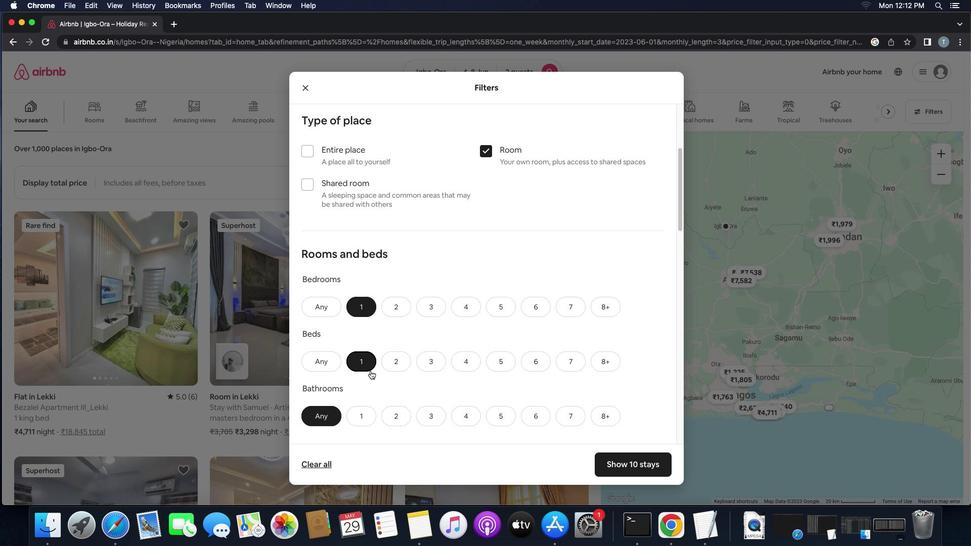 
Action: Mouse moved to (353, 403)
Screenshot: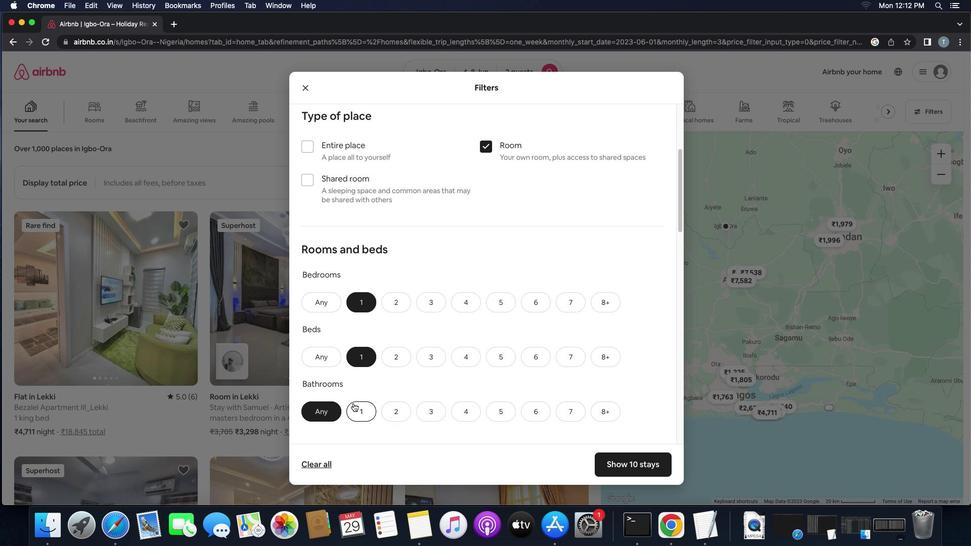 
Action: Mouse pressed left at (353, 403)
Screenshot: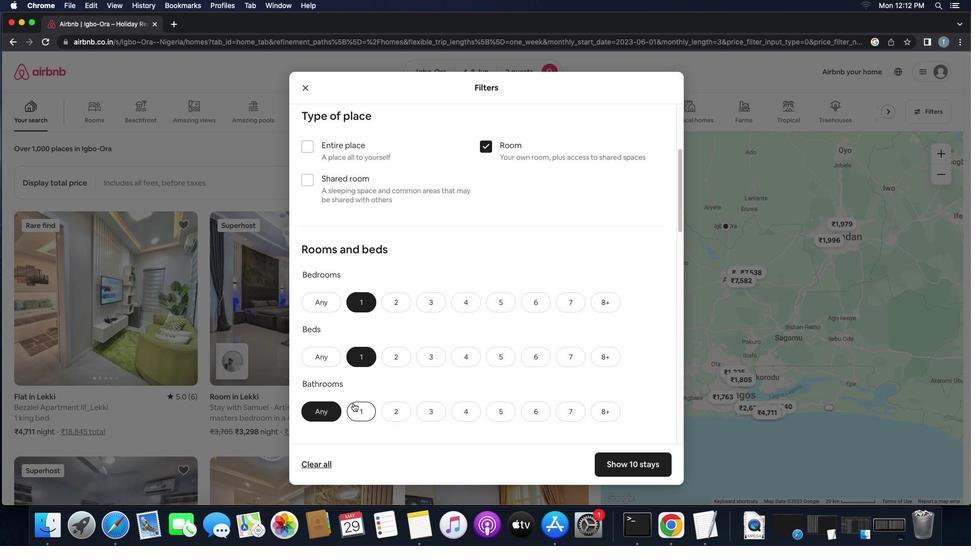 
Action: Mouse moved to (380, 402)
Screenshot: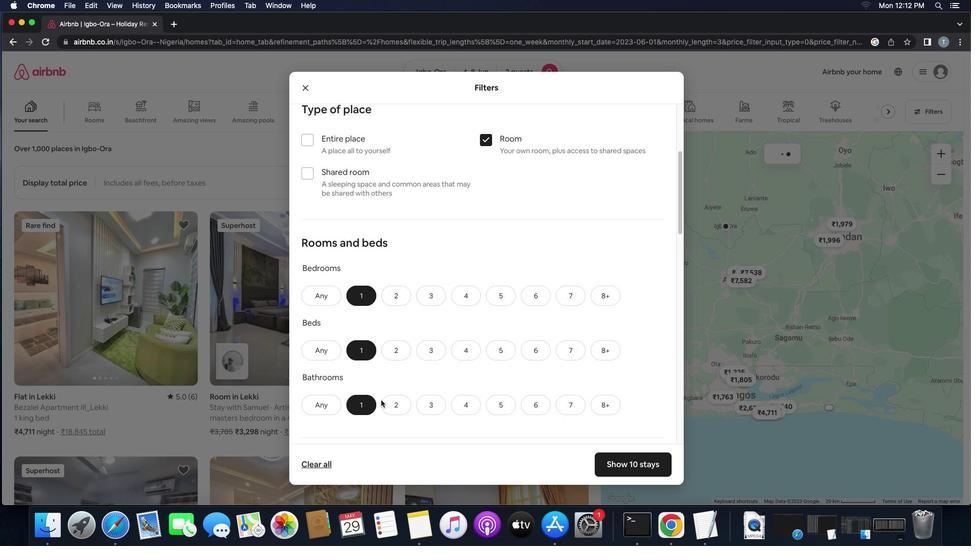 
Action: Mouse scrolled (380, 402) with delta (0, 0)
Screenshot: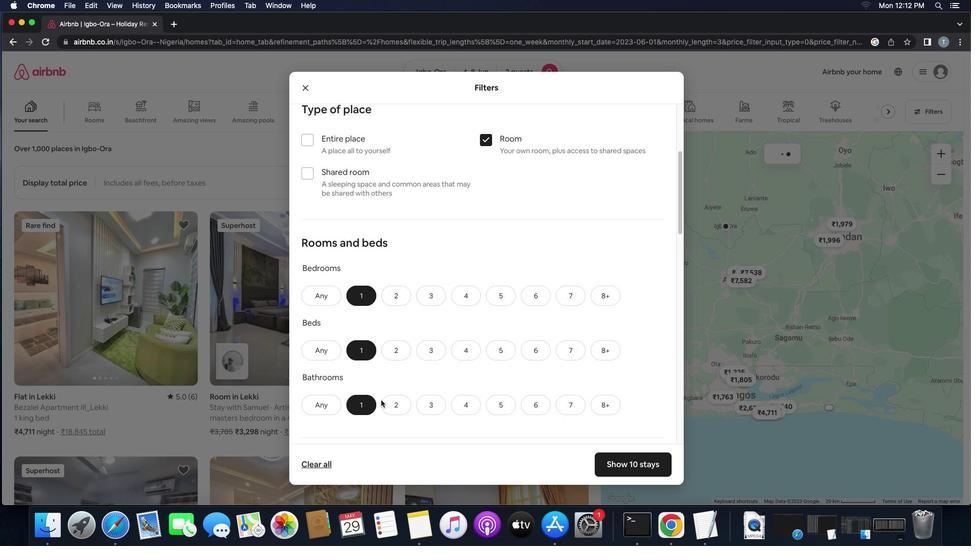 
Action: Mouse moved to (380, 402)
Screenshot: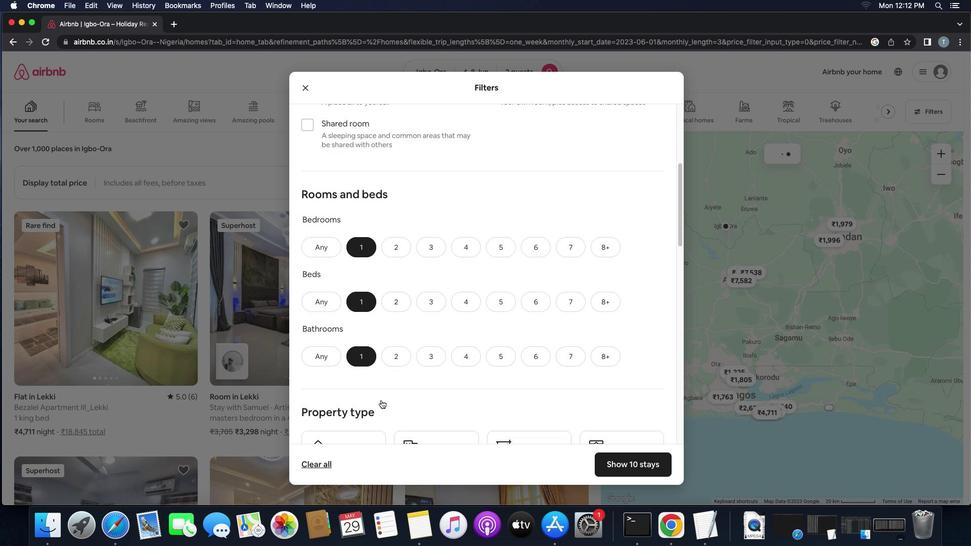 
Action: Mouse scrolled (380, 402) with delta (0, 0)
Screenshot: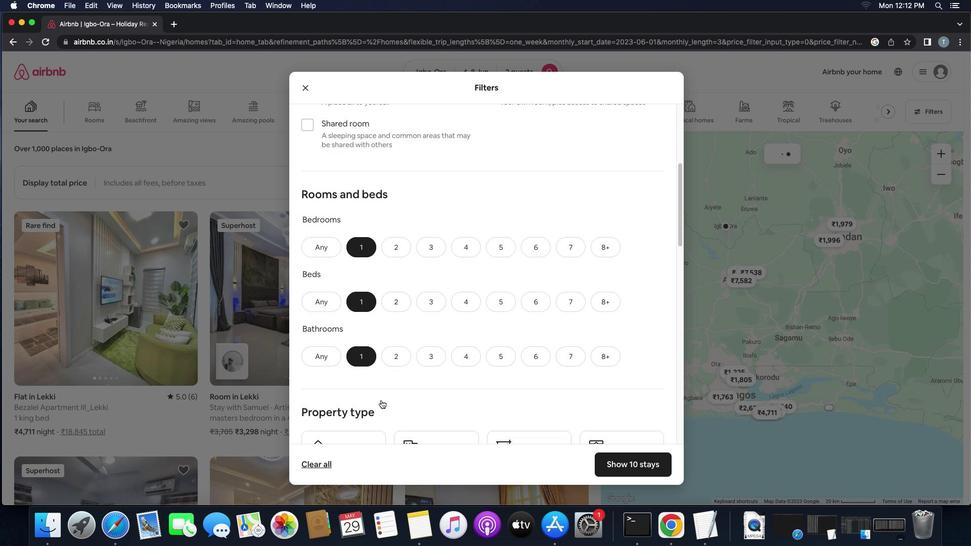 
Action: Mouse scrolled (380, 402) with delta (0, -1)
Screenshot: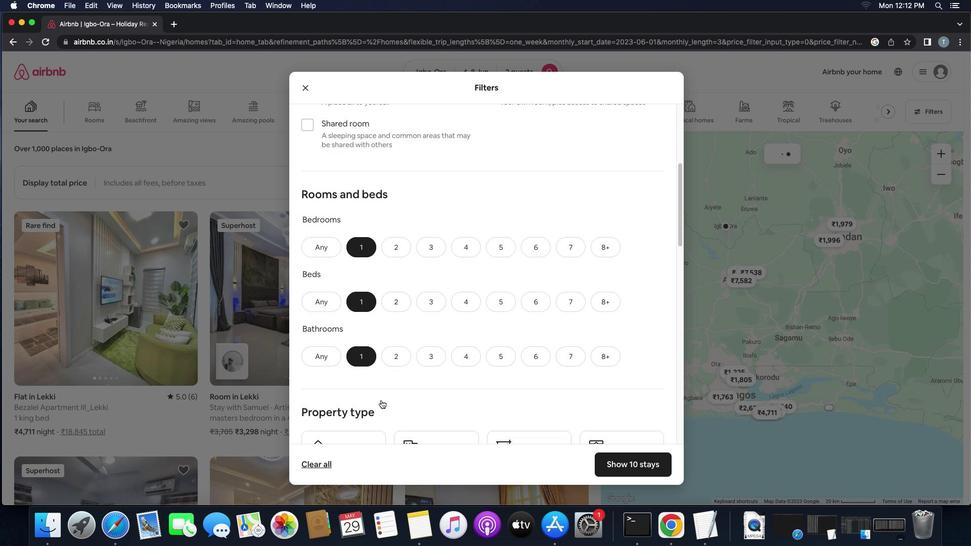 
Action: Mouse moved to (380, 401)
Screenshot: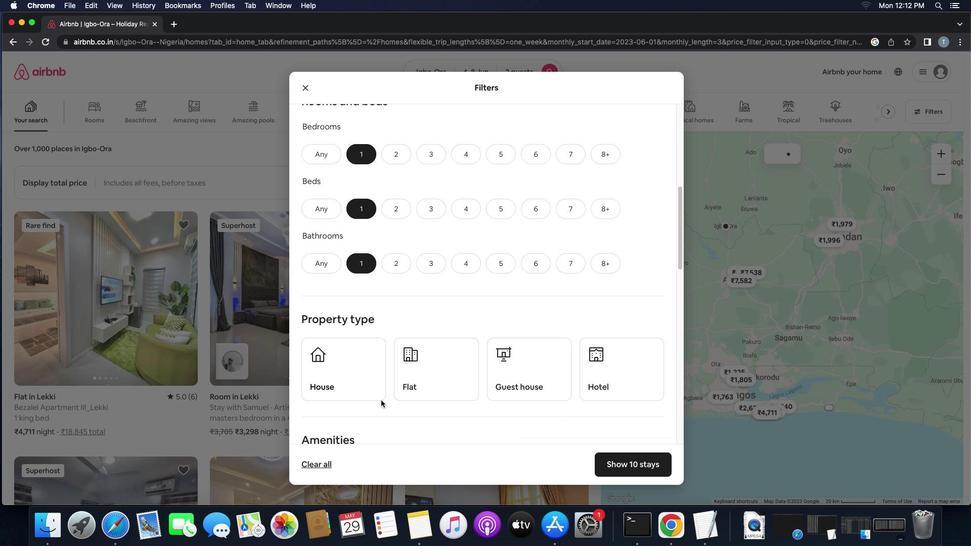 
Action: Mouse scrolled (380, 401) with delta (0, -2)
Screenshot: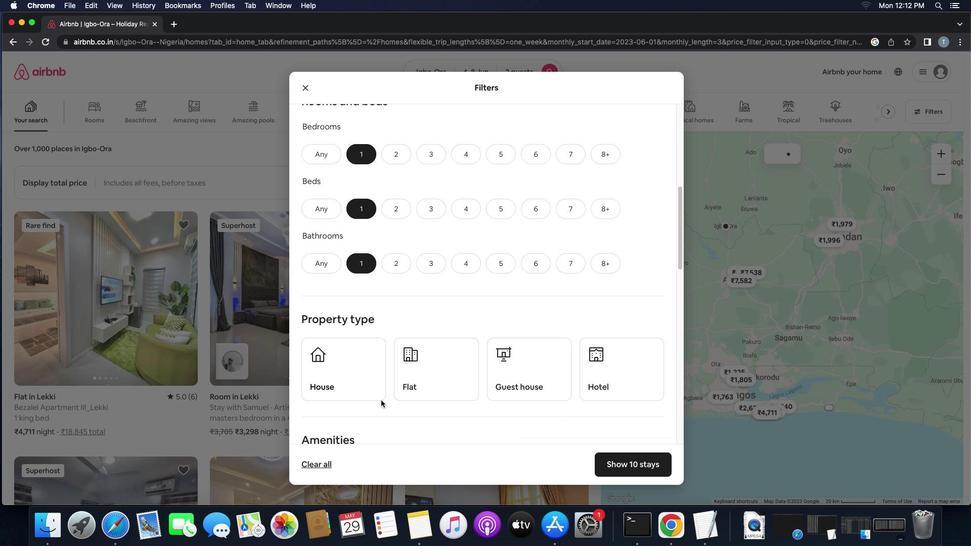 
Action: Mouse moved to (381, 400)
Screenshot: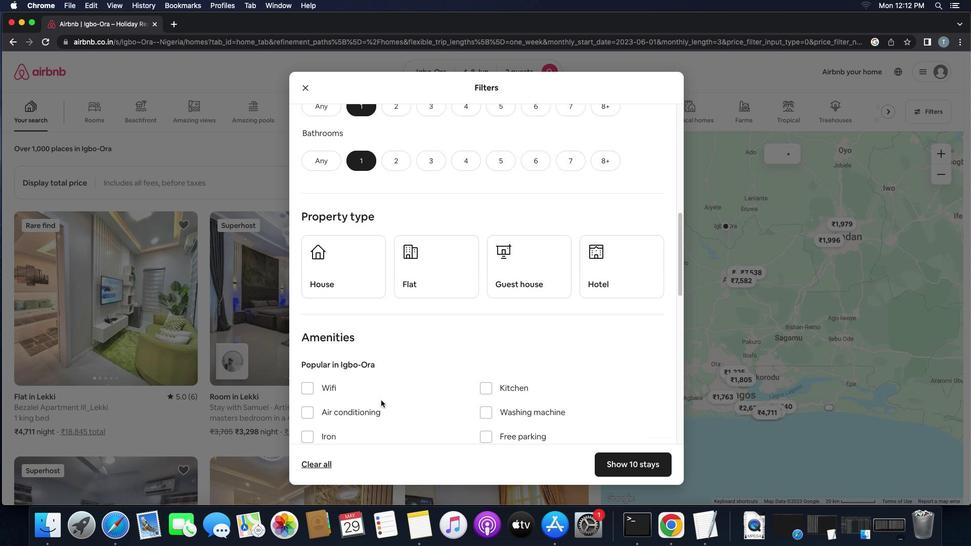 
Action: Mouse scrolled (381, 400) with delta (0, -2)
Screenshot: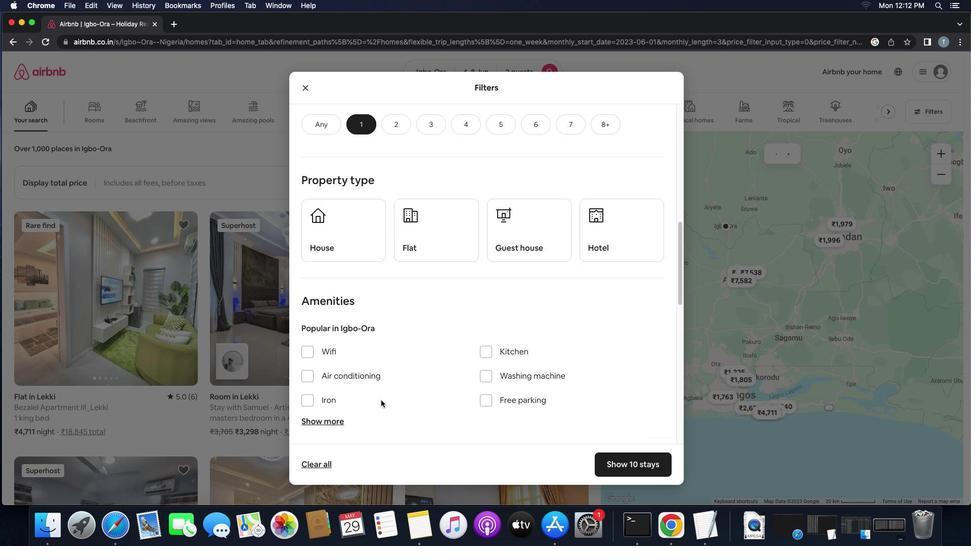 
Action: Mouse moved to (401, 419)
Screenshot: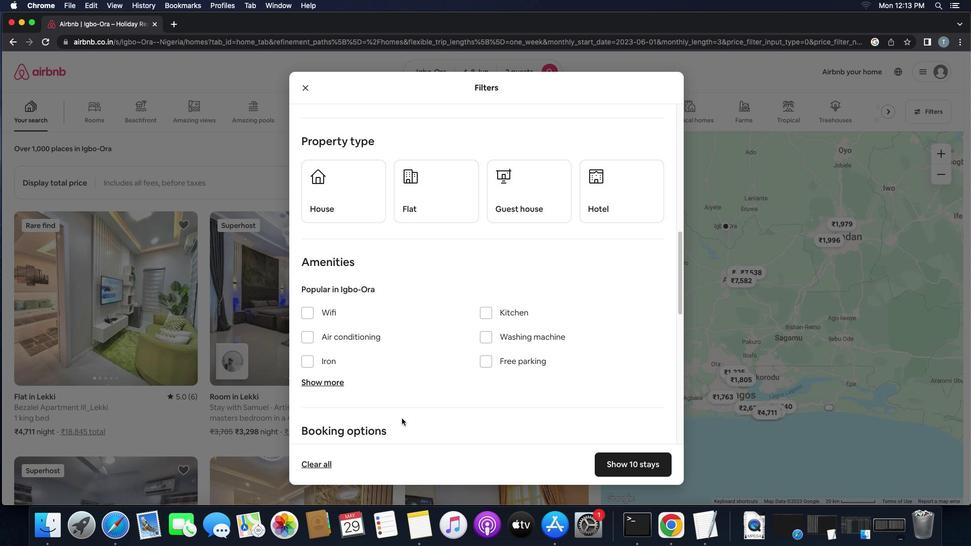 
Action: Mouse scrolled (401, 419) with delta (0, 0)
Screenshot: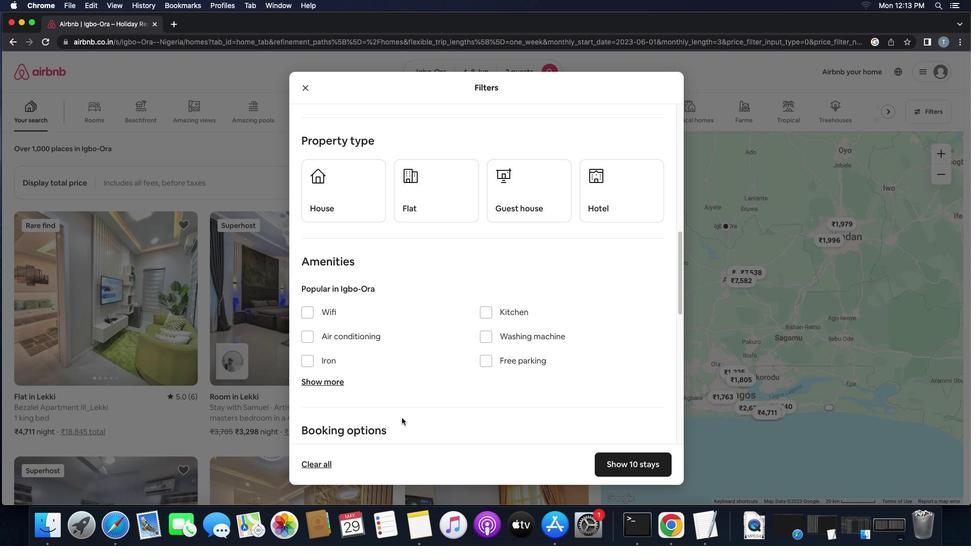 
Action: Mouse moved to (402, 418)
Screenshot: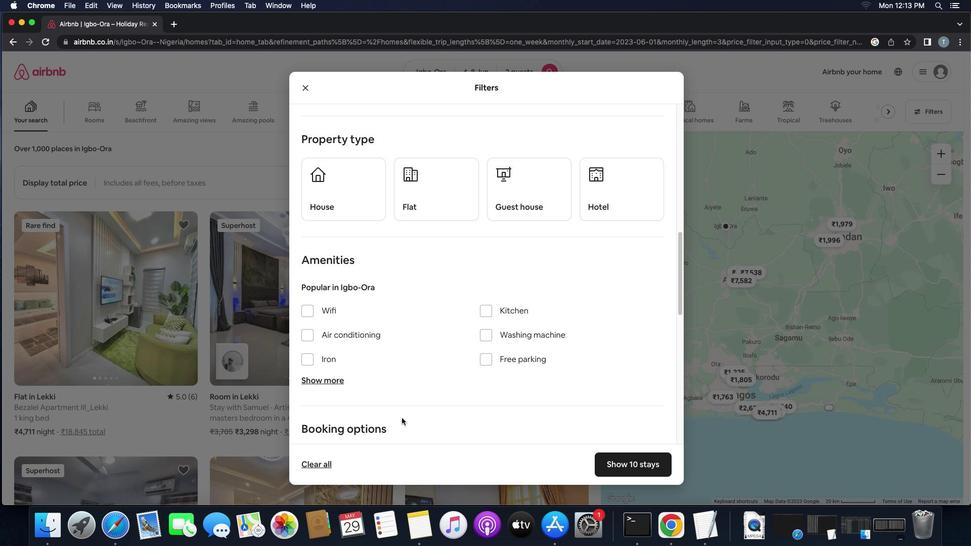 
Action: Mouse scrolled (402, 418) with delta (0, 0)
Screenshot: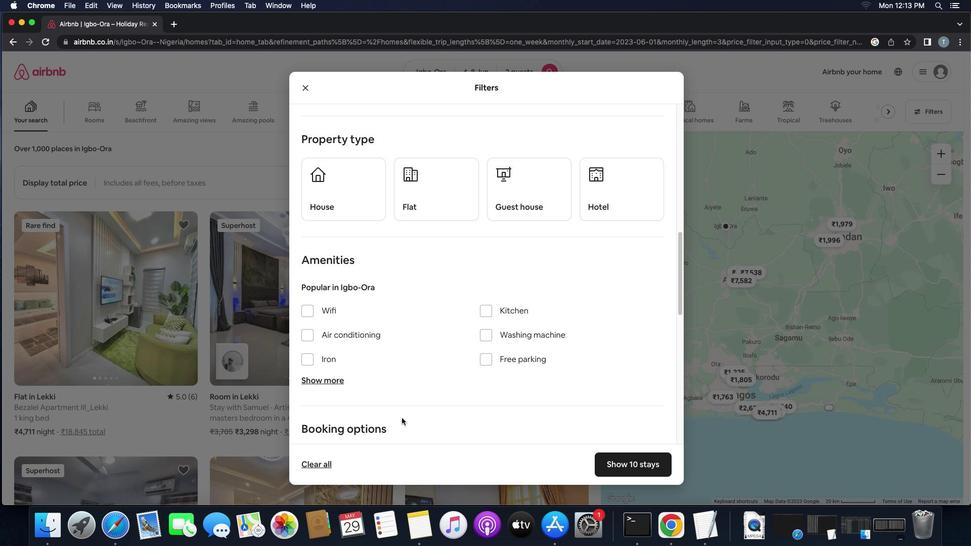 
Action: Mouse moved to (402, 418)
Screenshot: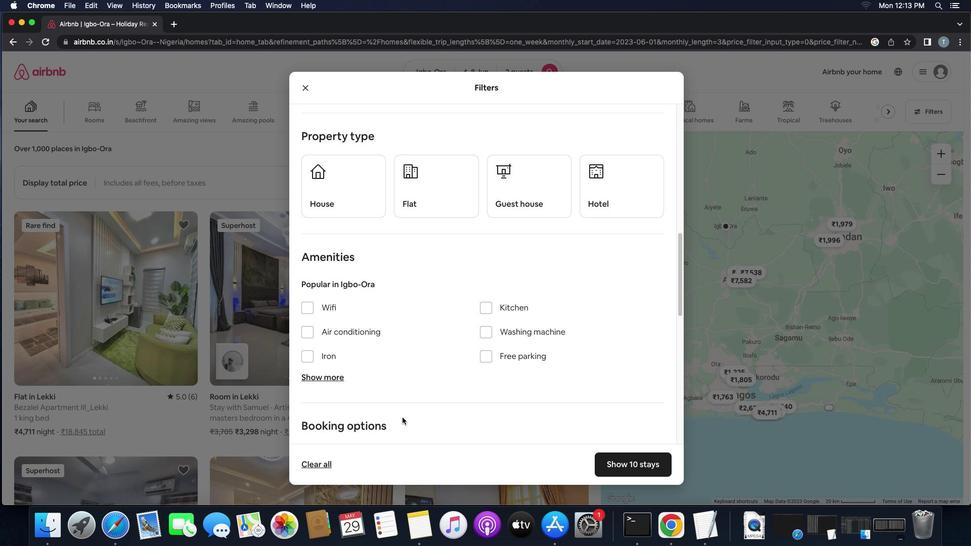 
Action: Mouse scrolled (402, 418) with delta (0, 0)
Screenshot: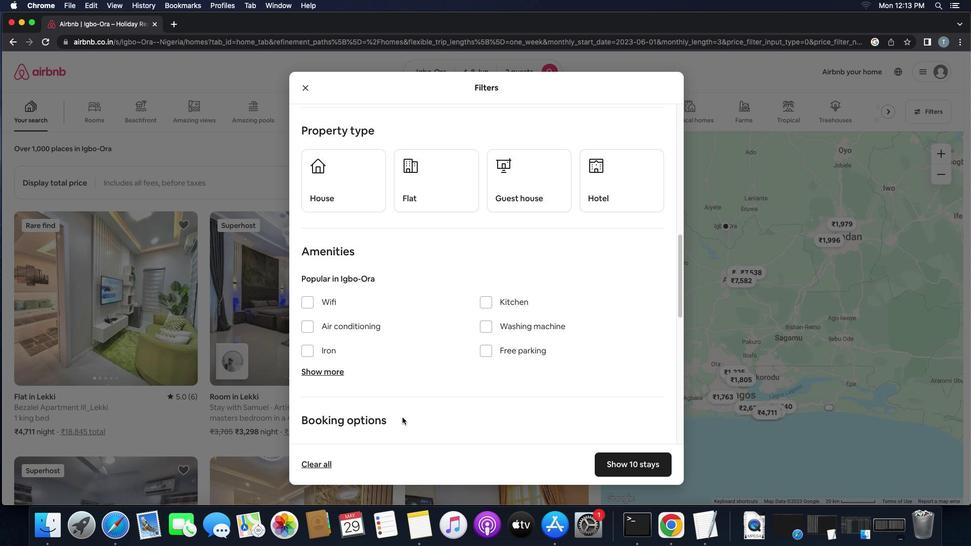 
Action: Mouse moved to (402, 418)
Screenshot: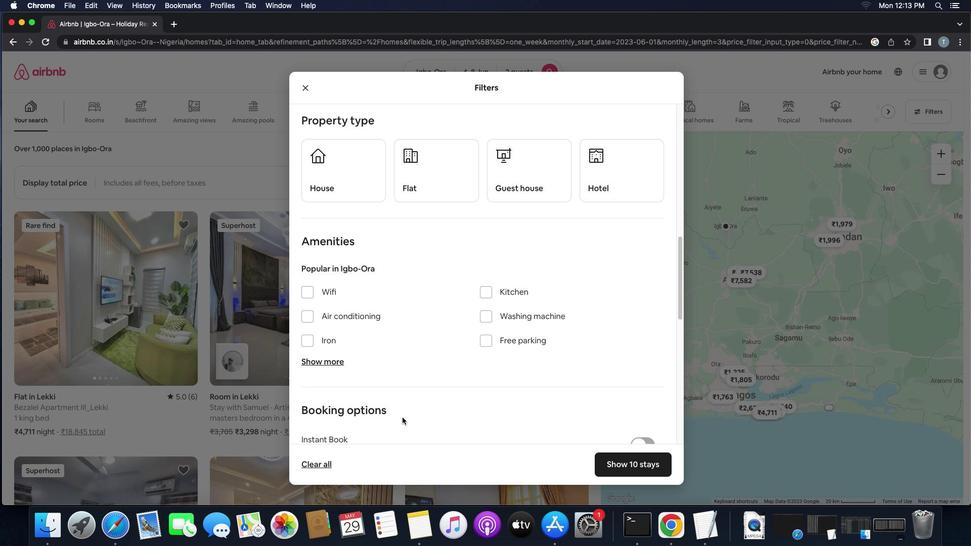 
Action: Mouse scrolled (402, 418) with delta (0, 0)
Screenshot: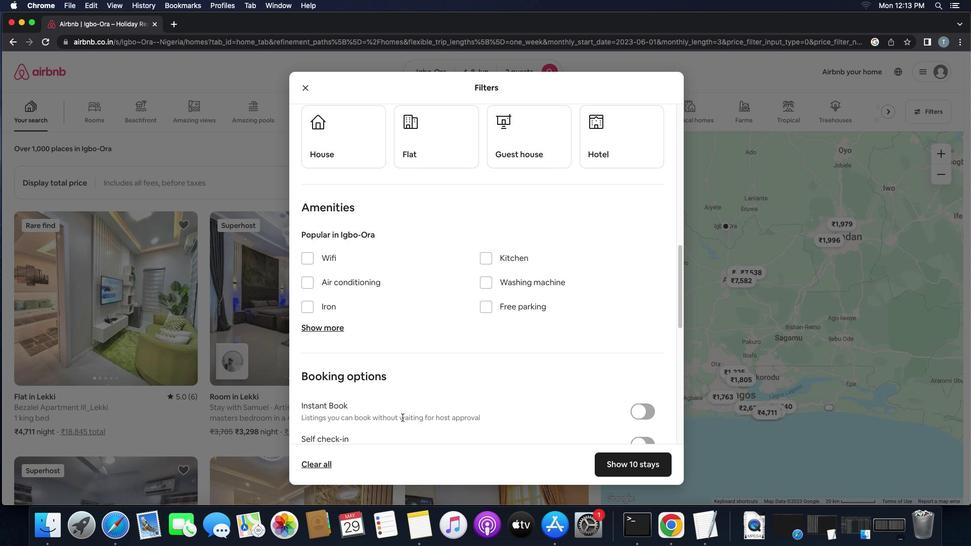 
Action: Mouse scrolled (402, 418) with delta (0, 0)
Screenshot: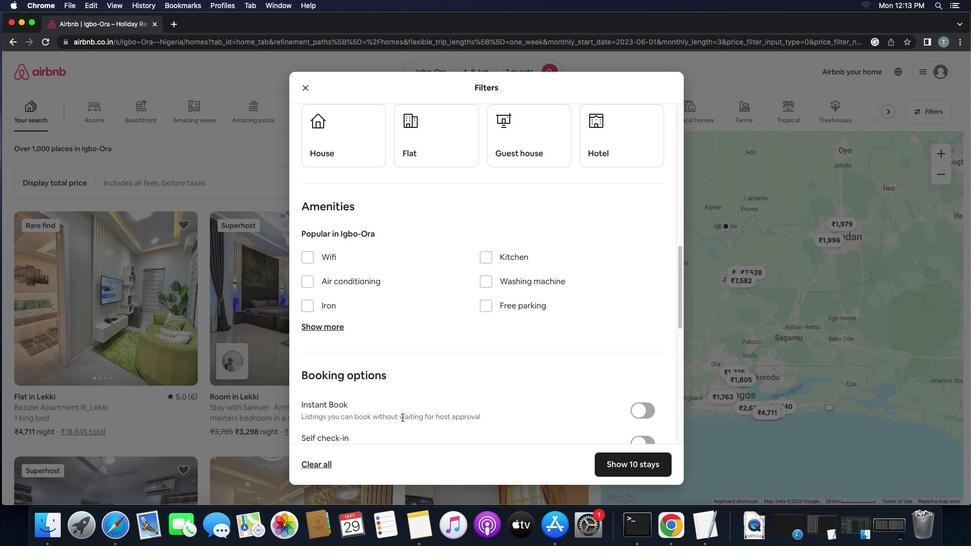 
Action: Mouse moved to (639, 424)
Screenshot: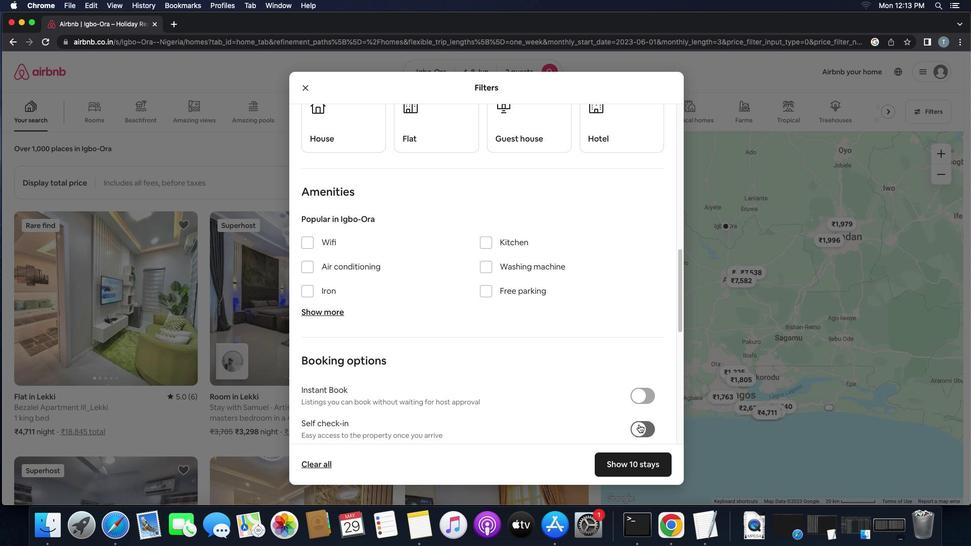 
Action: Mouse pressed left at (639, 424)
Screenshot: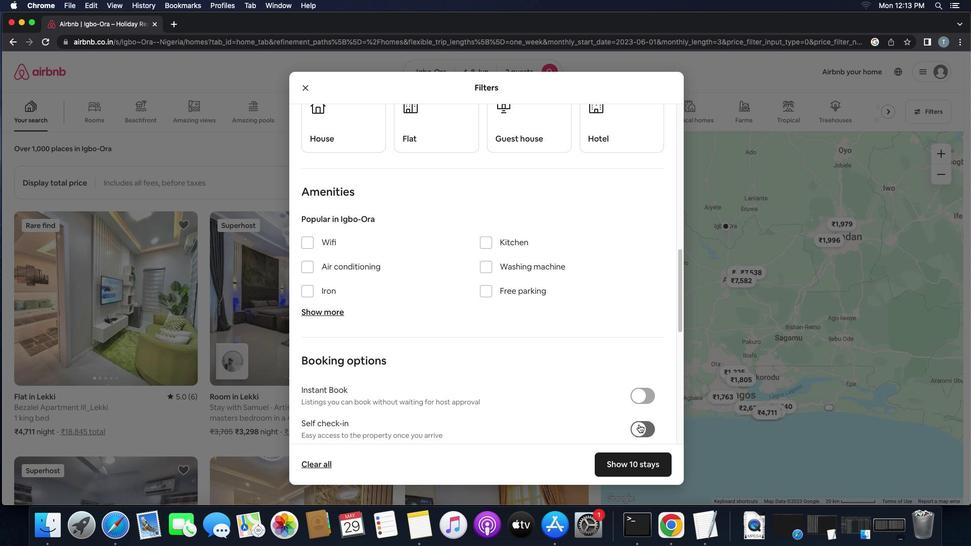 
Action: Mouse moved to (544, 418)
Screenshot: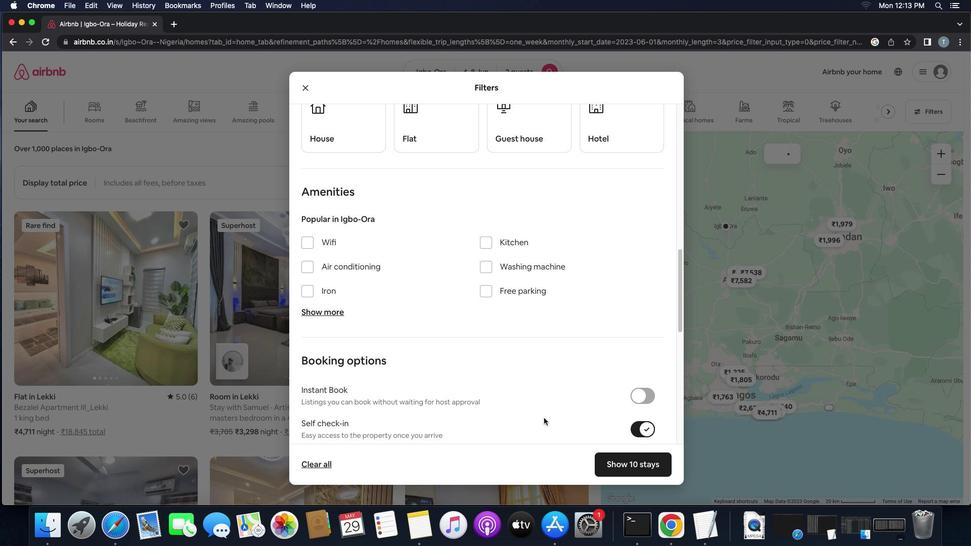 
Action: Mouse scrolled (544, 418) with delta (0, 0)
Screenshot: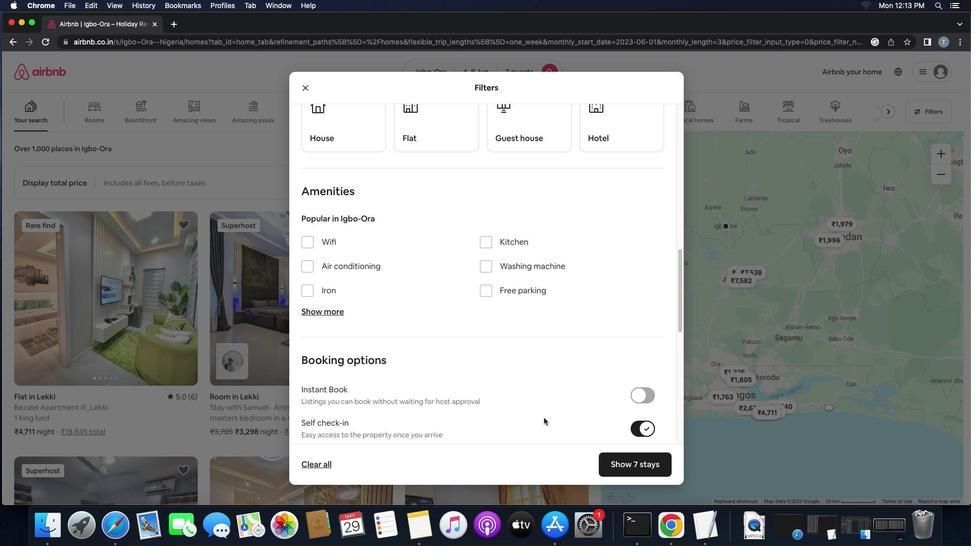 
Action: Mouse moved to (544, 418)
Screenshot: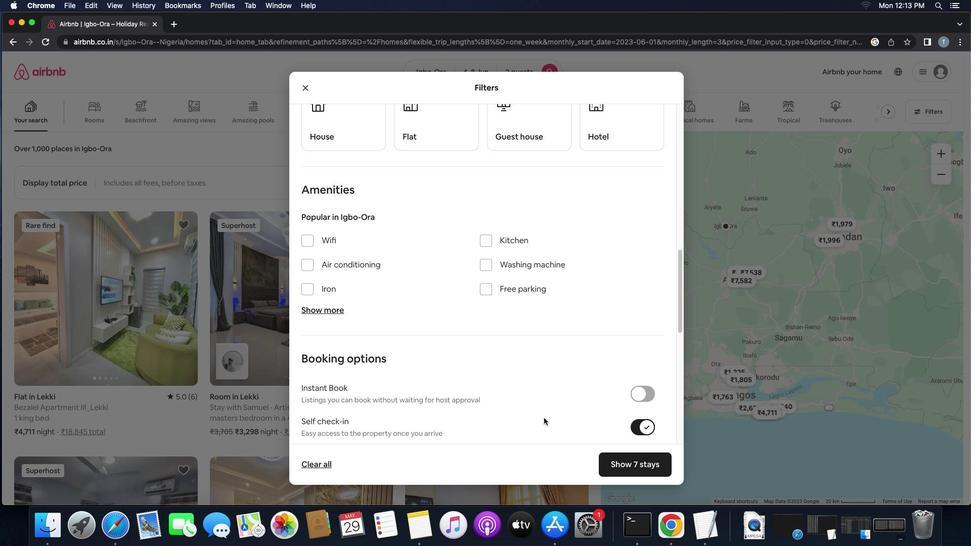 
Action: Mouse scrolled (544, 418) with delta (0, 0)
Screenshot: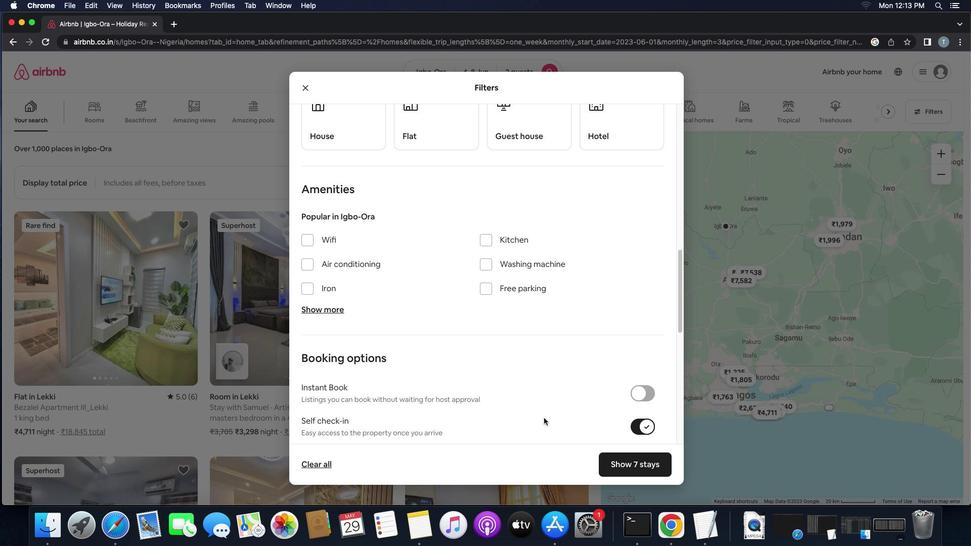 
Action: Mouse scrolled (544, 418) with delta (0, 0)
Screenshot: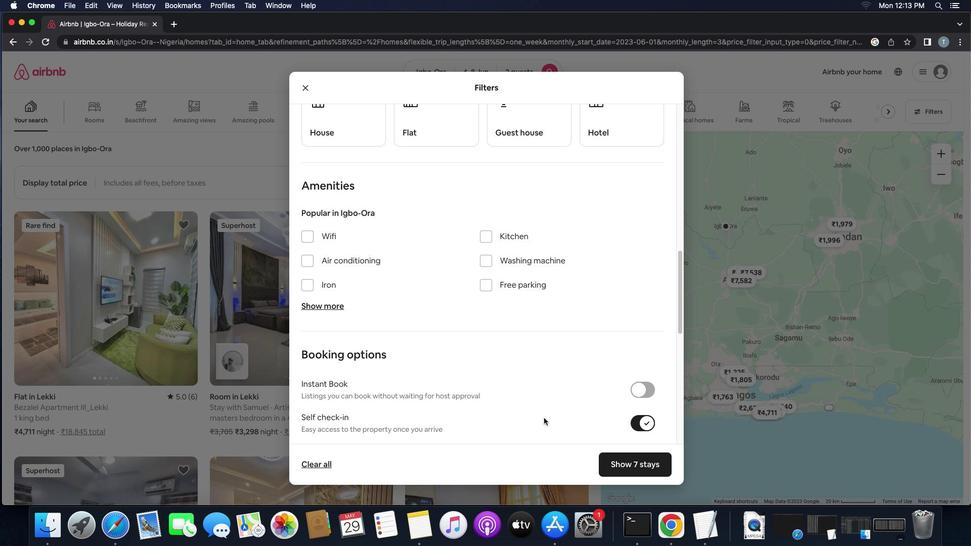 
Action: Mouse scrolled (544, 418) with delta (0, 0)
Screenshot: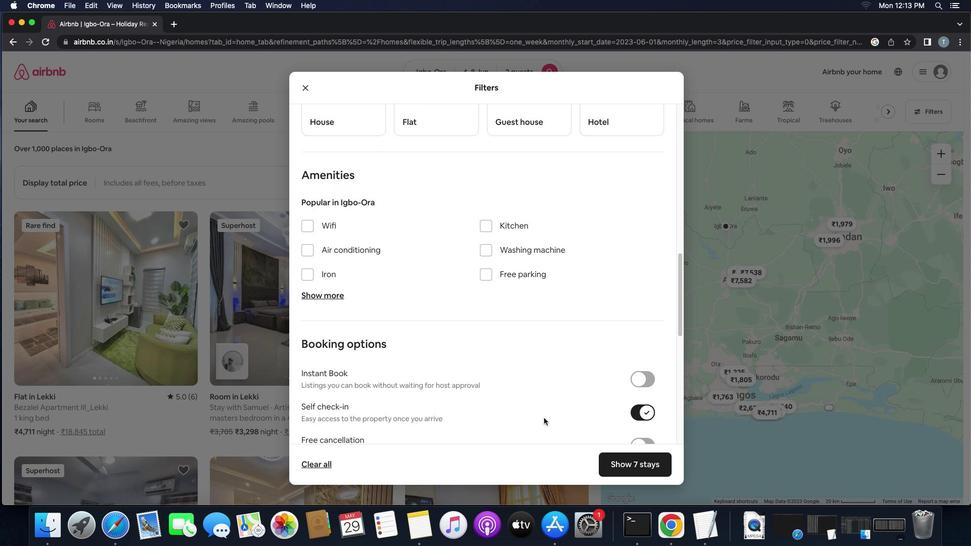 
Action: Mouse scrolled (544, 418) with delta (0, 0)
Screenshot: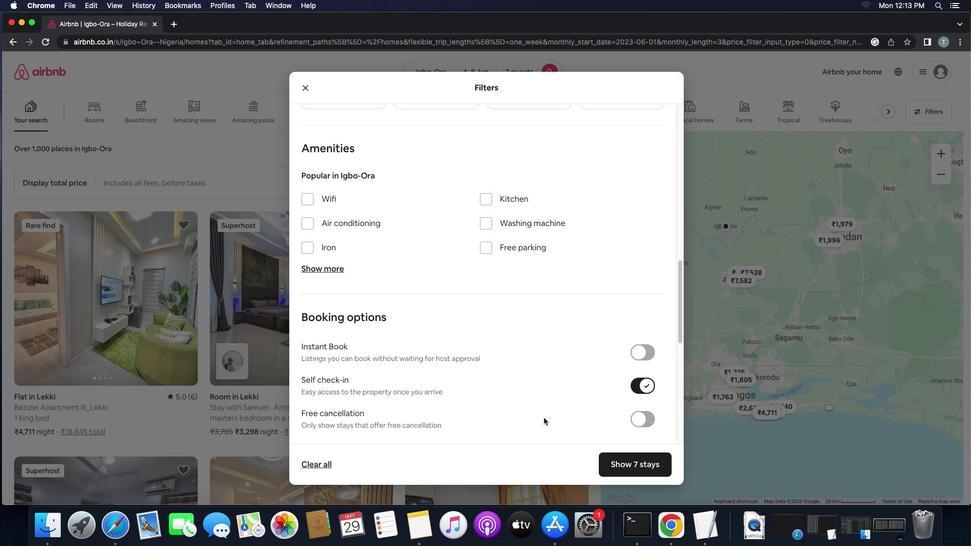 
Action: Mouse scrolled (544, 418) with delta (0, 0)
Screenshot: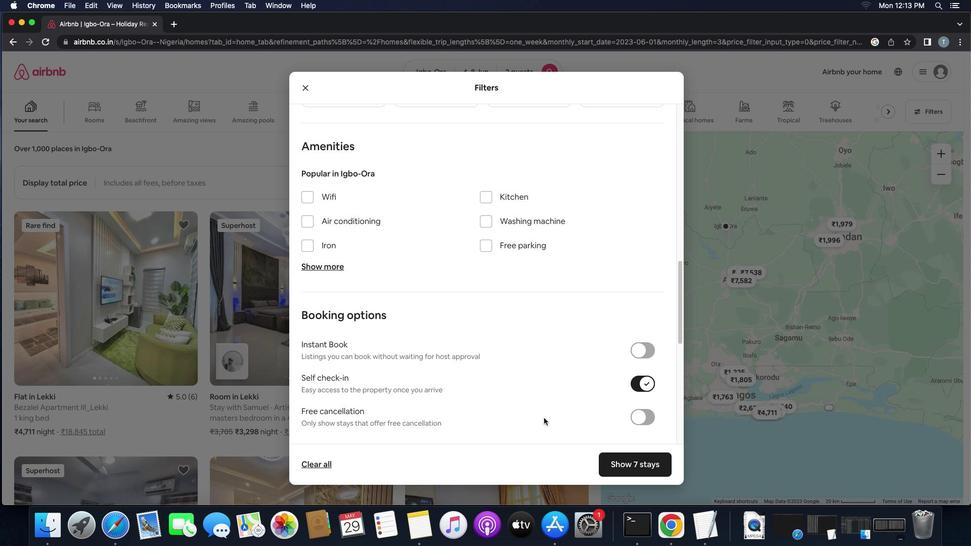 
Action: Mouse scrolled (544, 418) with delta (0, 0)
Screenshot: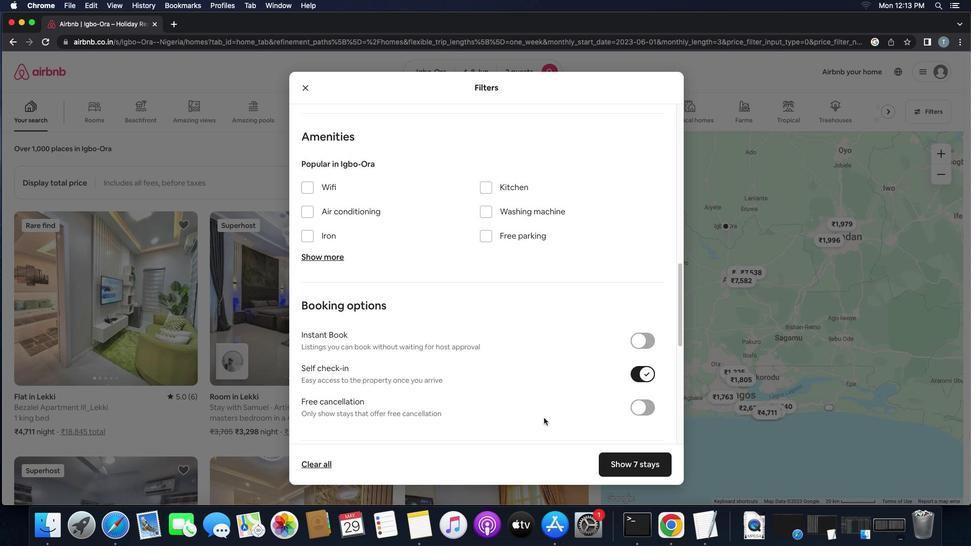 
Action: Mouse scrolled (544, 418) with delta (0, 0)
Screenshot: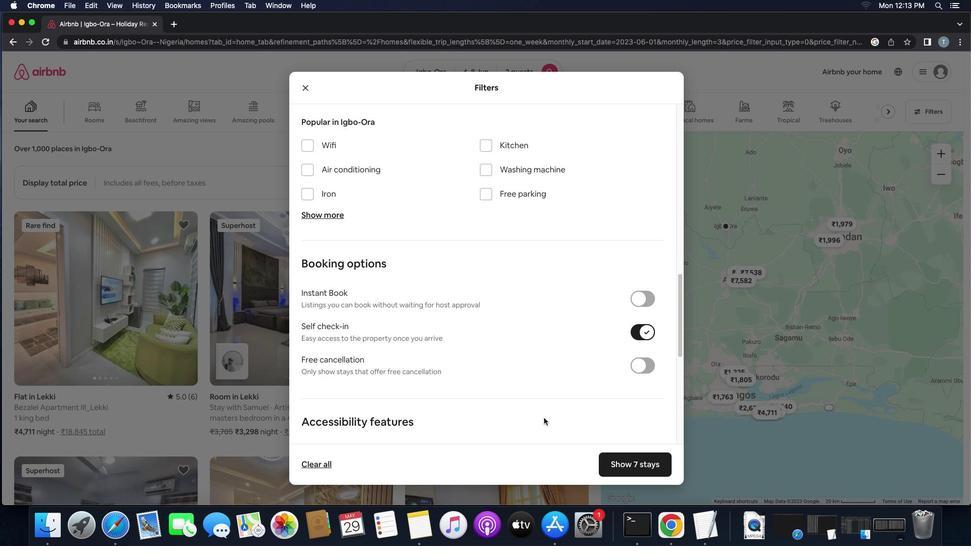 
Action: Mouse scrolled (544, 418) with delta (0, 0)
Screenshot: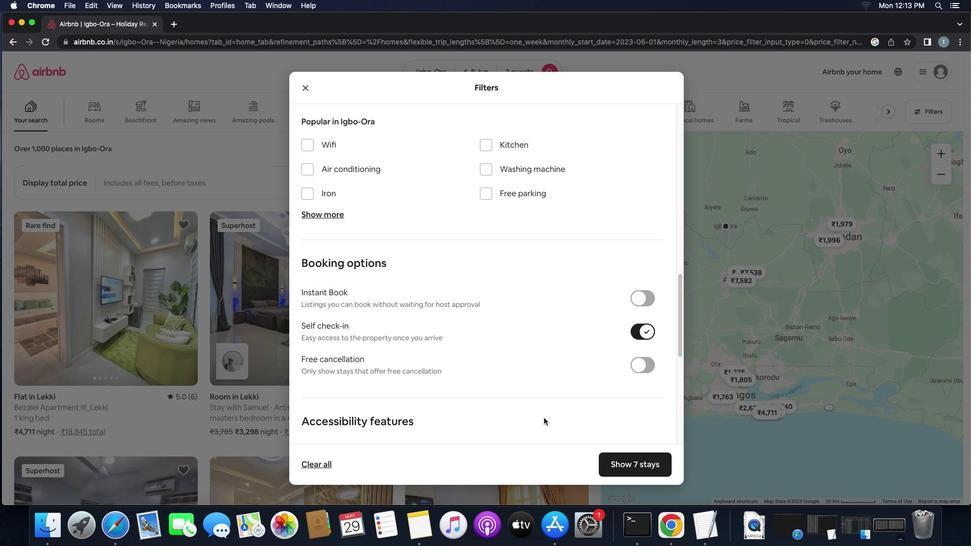 
Action: Mouse scrolled (544, 418) with delta (0, 0)
Screenshot: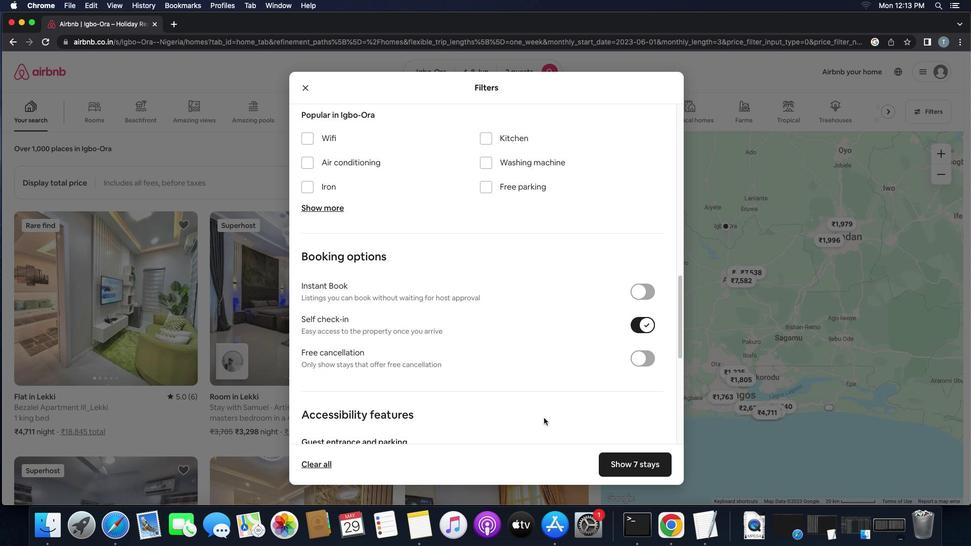
Action: Mouse scrolled (544, 418) with delta (0, -1)
Screenshot: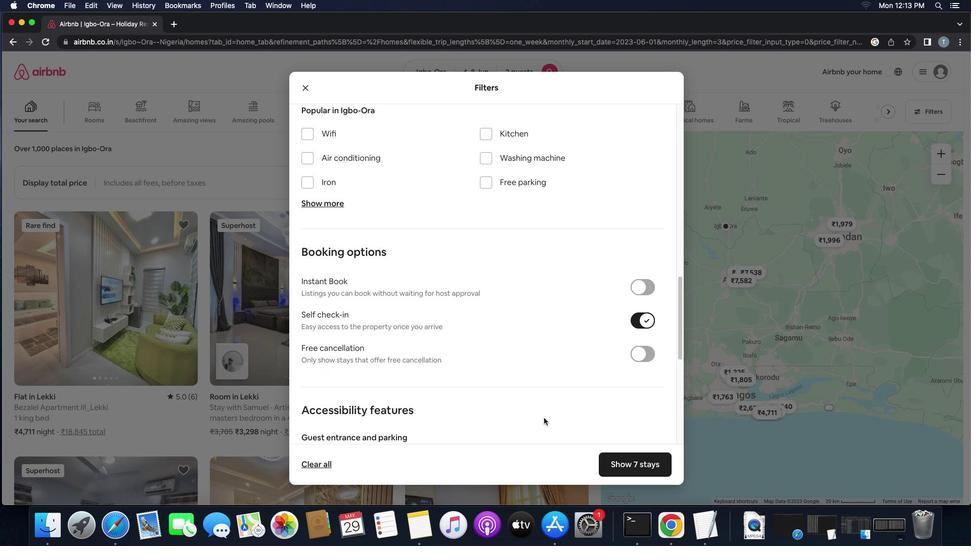 
Action: Mouse scrolled (544, 418) with delta (0, 0)
Screenshot: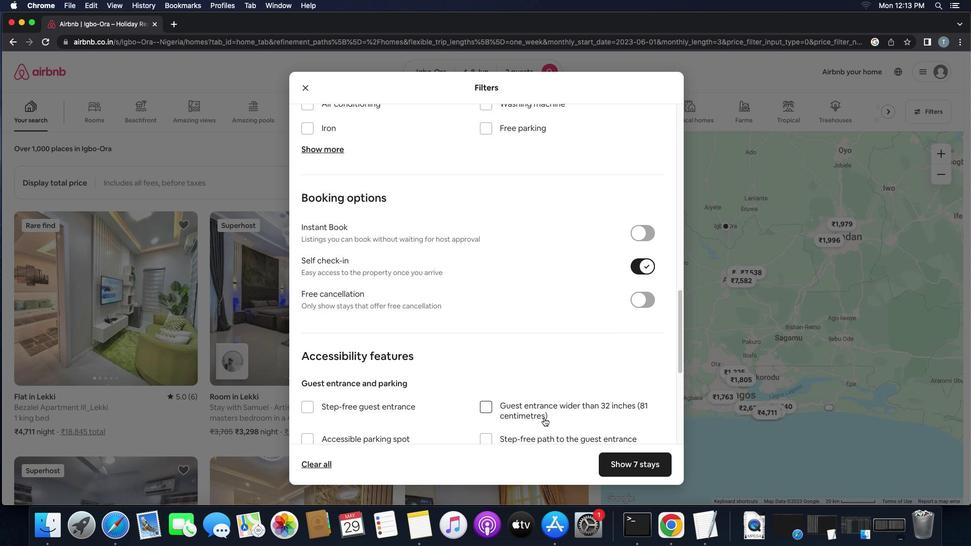
Action: Mouse scrolled (544, 418) with delta (0, 0)
Screenshot: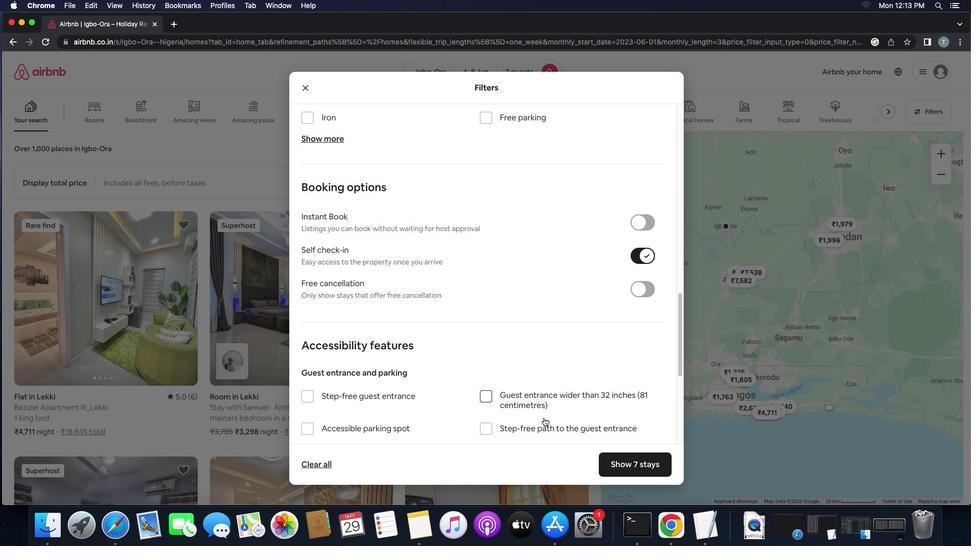 
Action: Mouse scrolled (544, 418) with delta (0, -1)
Screenshot: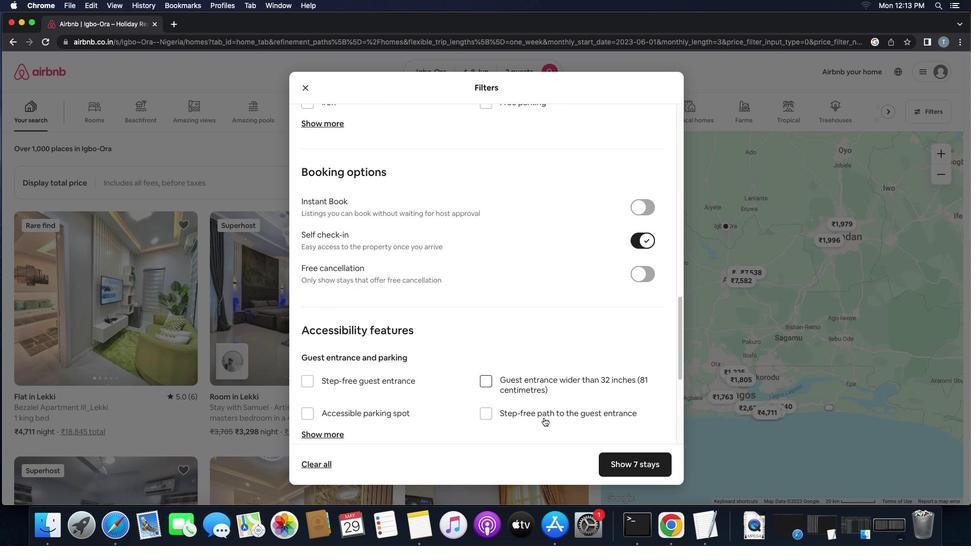 
Action: Mouse scrolled (544, 418) with delta (0, -1)
Screenshot: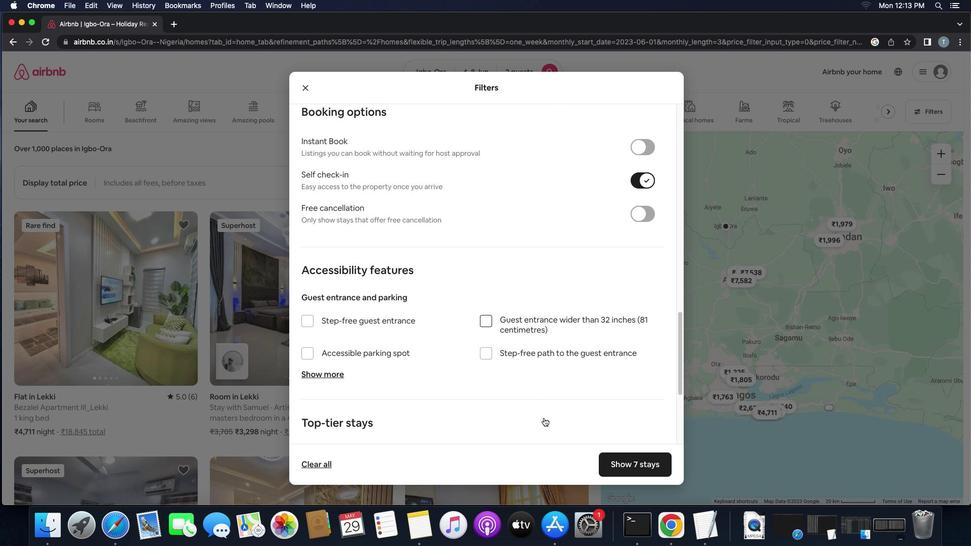 
Action: Mouse scrolled (544, 418) with delta (0, 0)
Screenshot: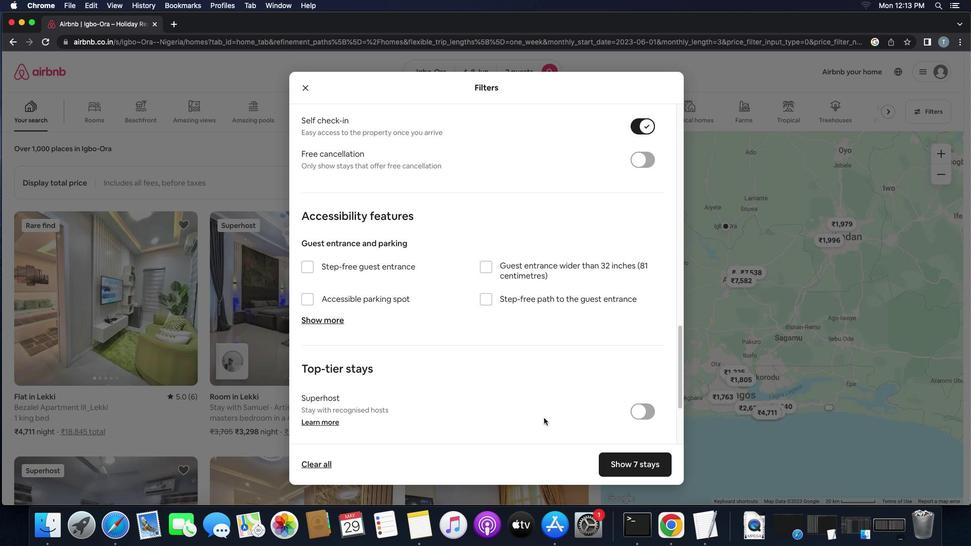 
Action: Mouse scrolled (544, 418) with delta (0, 0)
Screenshot: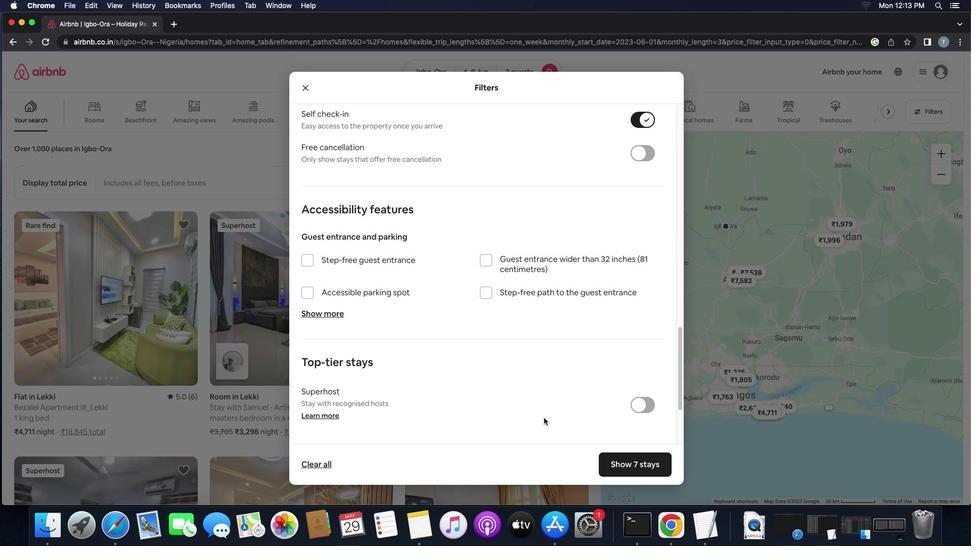 
Action: Mouse scrolled (544, 418) with delta (0, -1)
Screenshot: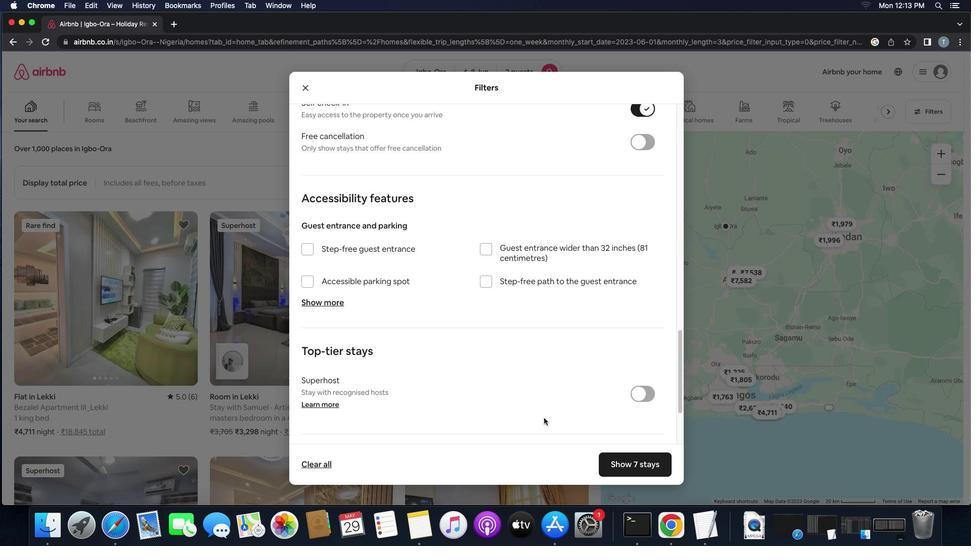 
Action: Mouse scrolled (544, 418) with delta (0, -1)
Screenshot: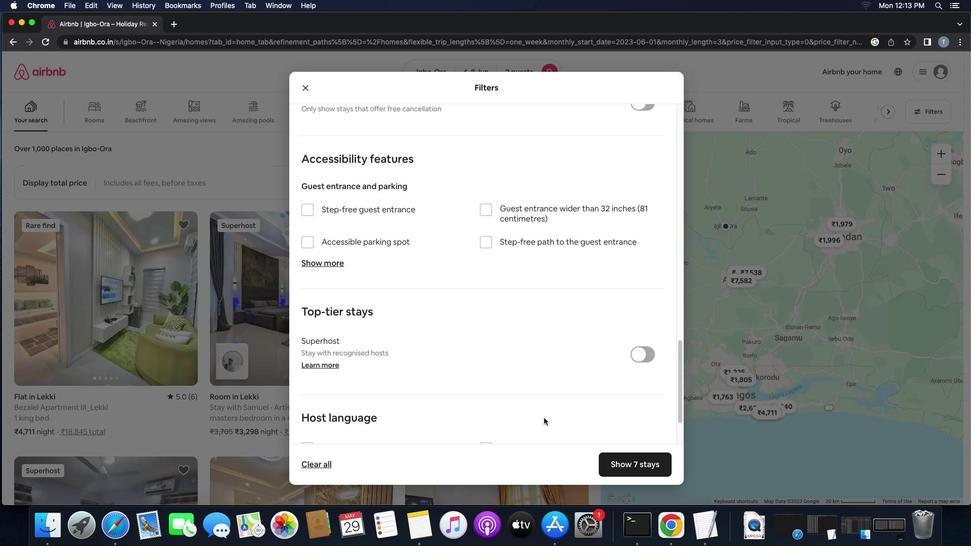 
Action: Mouse moved to (312, 380)
Screenshot: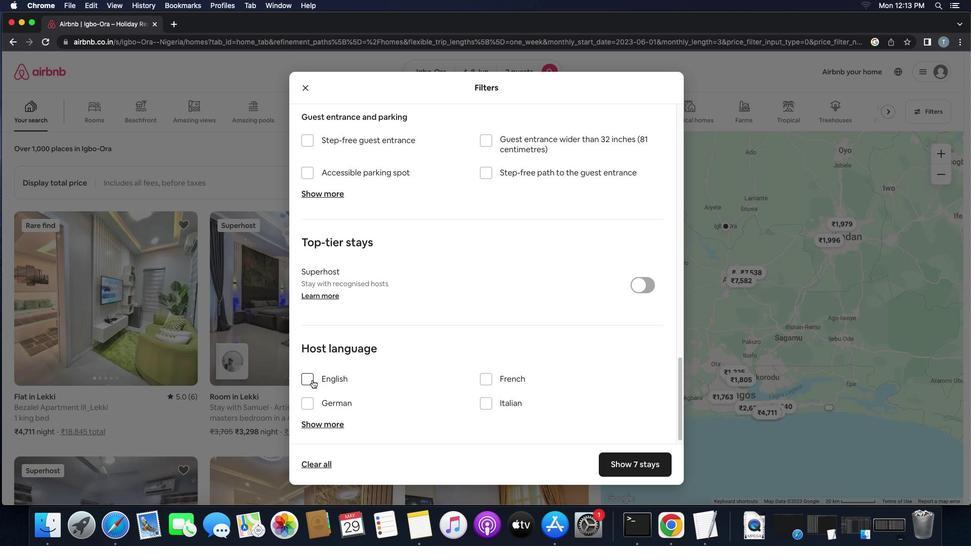 
Action: Mouse pressed left at (312, 380)
Screenshot: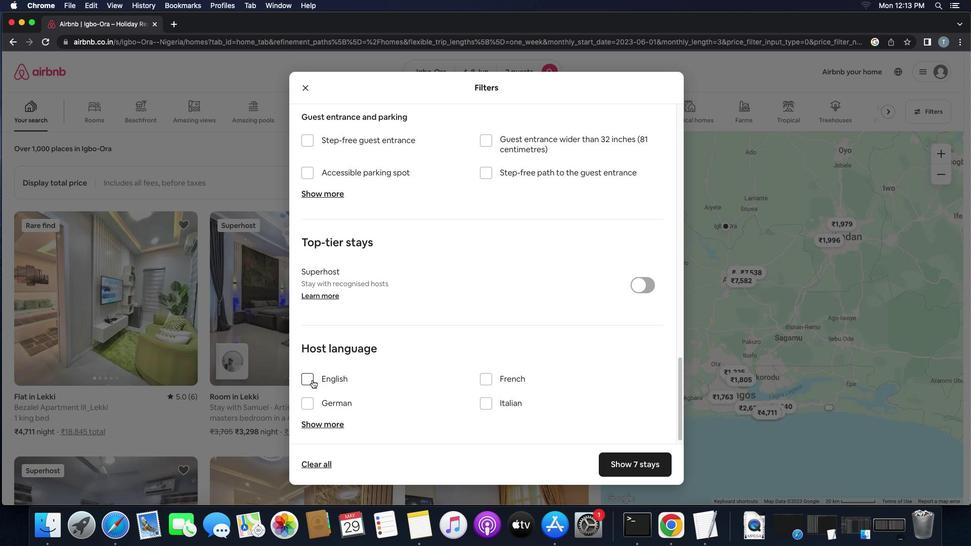 
Action: Mouse moved to (363, 402)
Screenshot: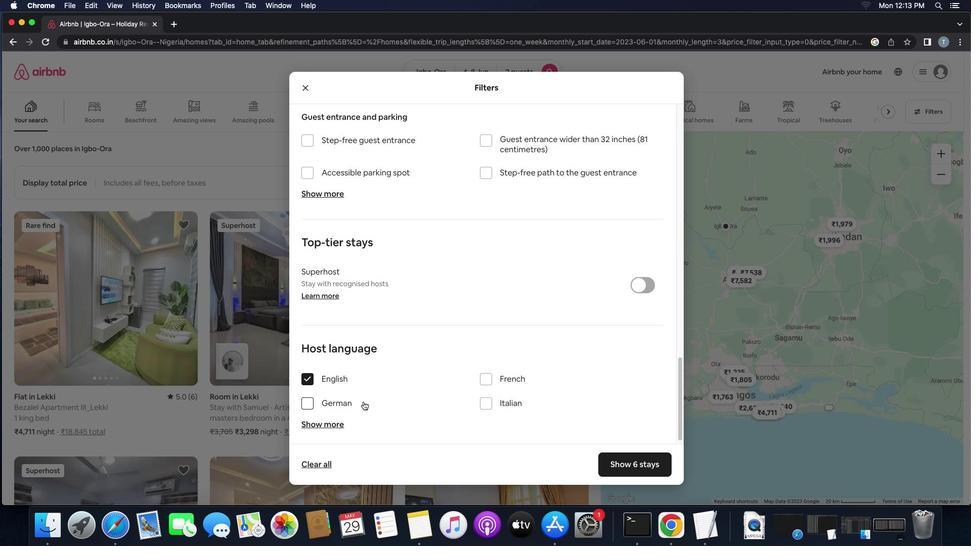 
Action: Mouse scrolled (363, 402) with delta (0, 0)
Screenshot: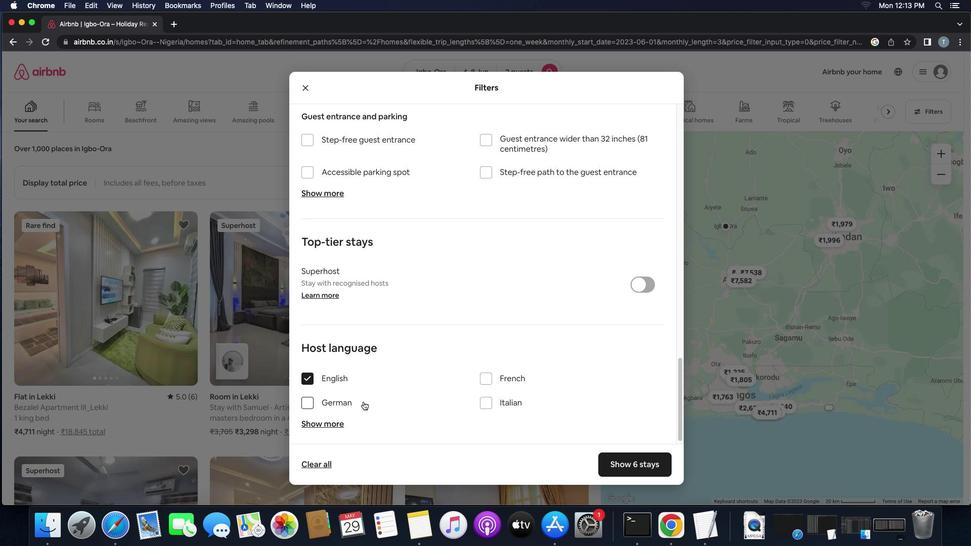 
Action: Mouse scrolled (363, 402) with delta (0, 0)
Screenshot: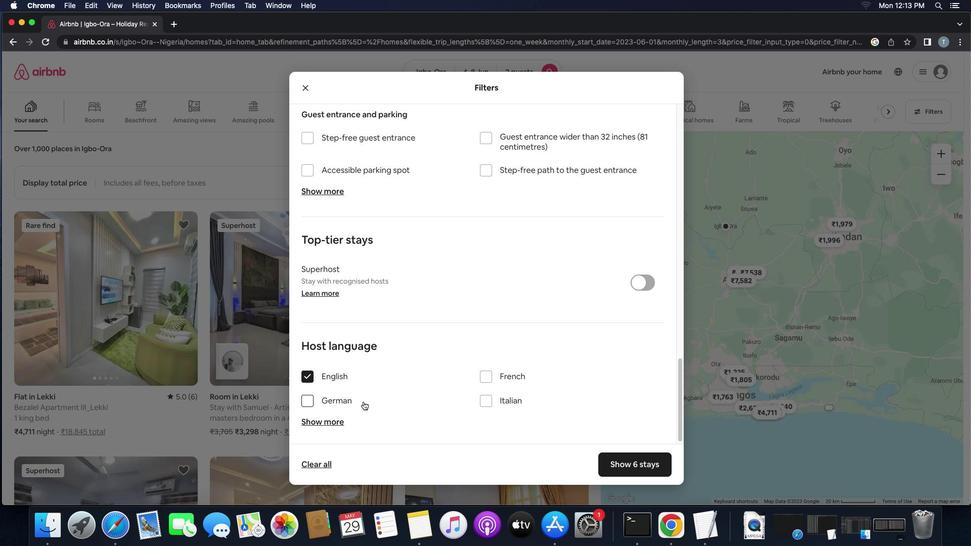 
Action: Mouse scrolled (363, 402) with delta (0, 0)
Screenshot: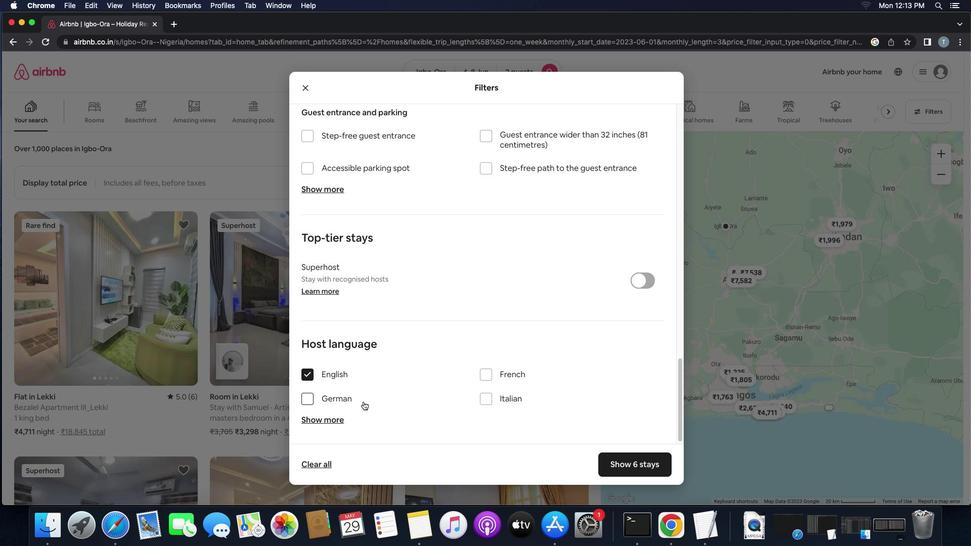 
Action: Mouse scrolled (363, 402) with delta (0, 0)
Screenshot: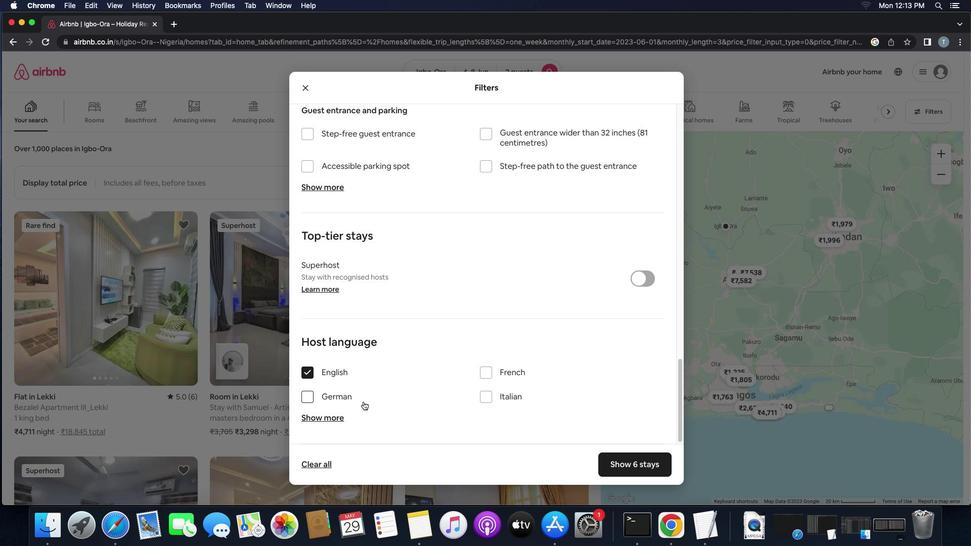 
Action: Mouse moved to (614, 471)
Screenshot: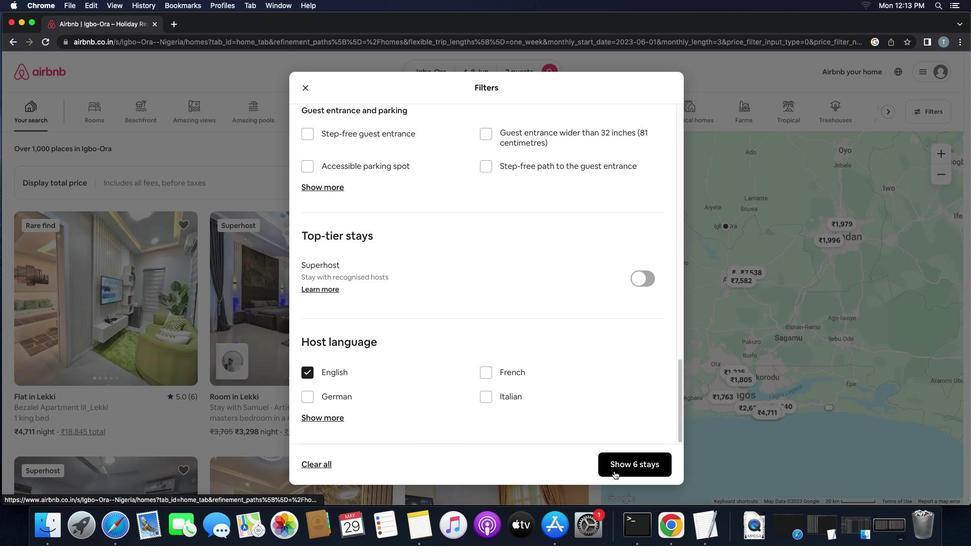 
Action: Mouse pressed left at (614, 471)
Screenshot: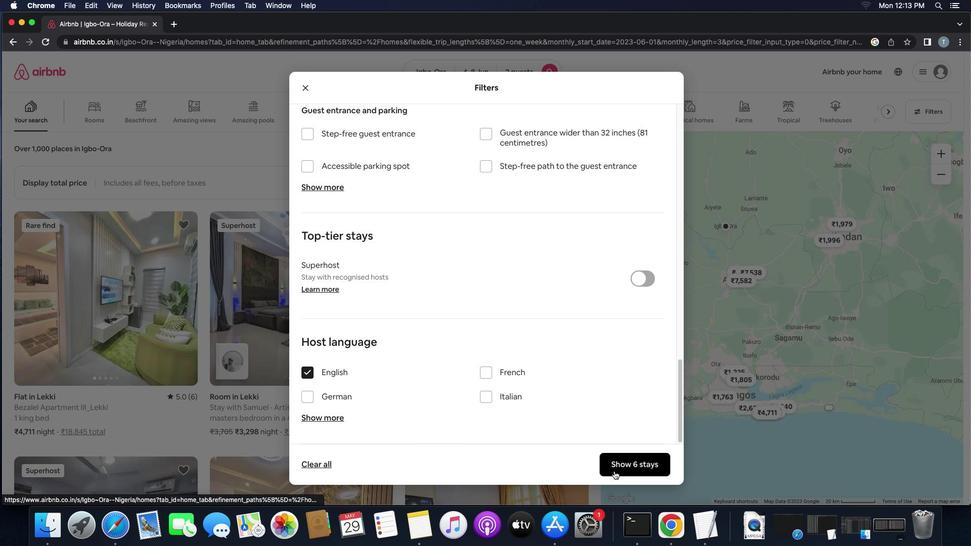 
Action: Mouse moved to (467, 133)
Screenshot: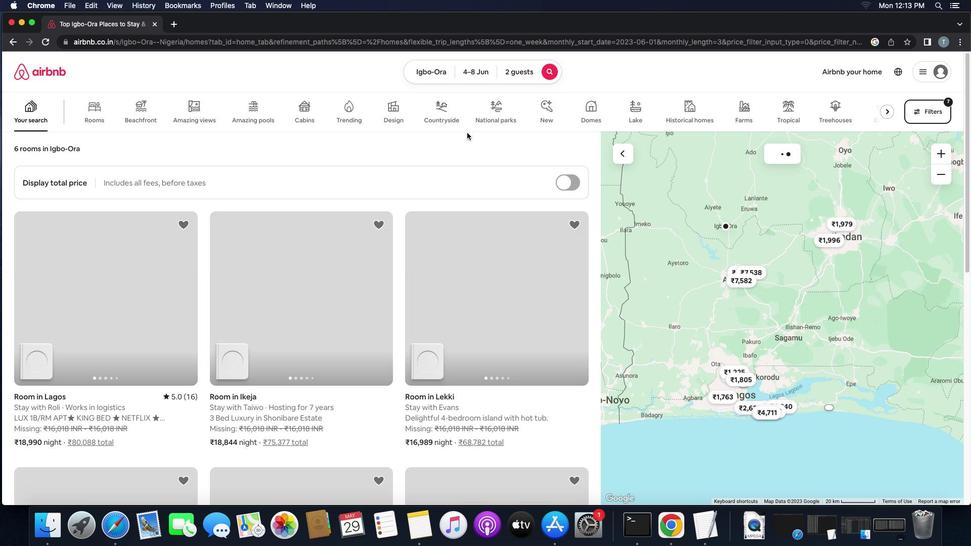 
